 Task: Find connections with filter location Colombia with filter topic #Crowdfundingwith filter profile language French with filter current company Siemens Healthineers with filter school AMC Engineering College - India with filter industry Interior Design with filter service category Cybersecurity with filter keywords title Real Estate Broker
Action: Mouse moved to (489, 60)
Screenshot: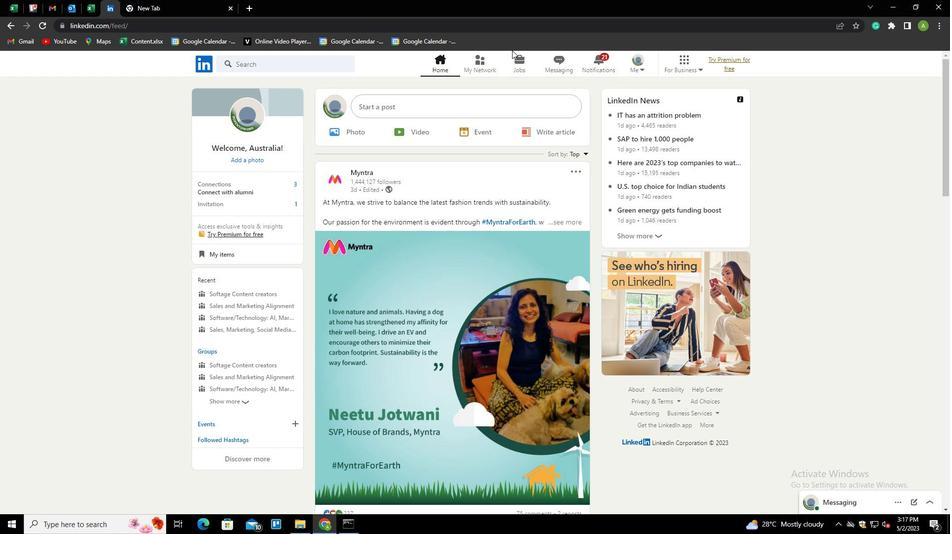 
Action: Mouse pressed left at (489, 60)
Screenshot: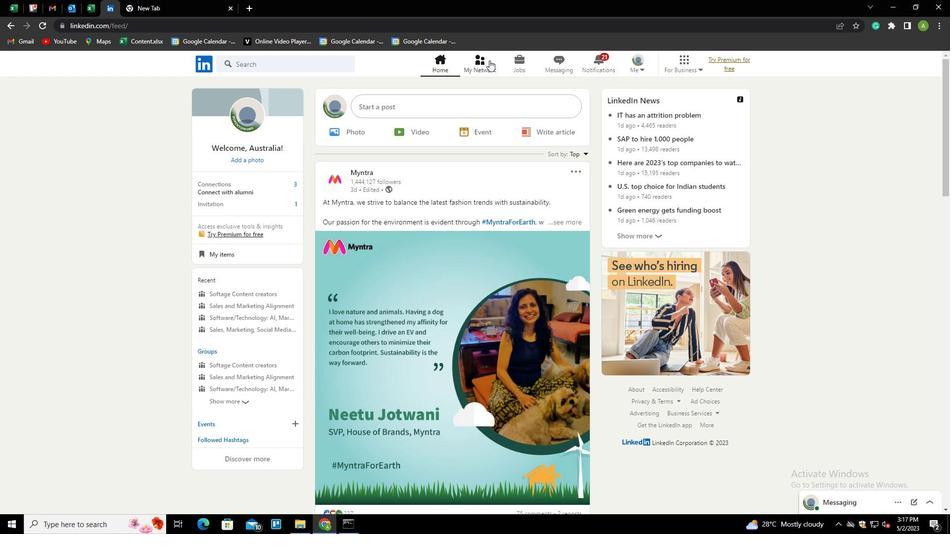 
Action: Mouse moved to (252, 119)
Screenshot: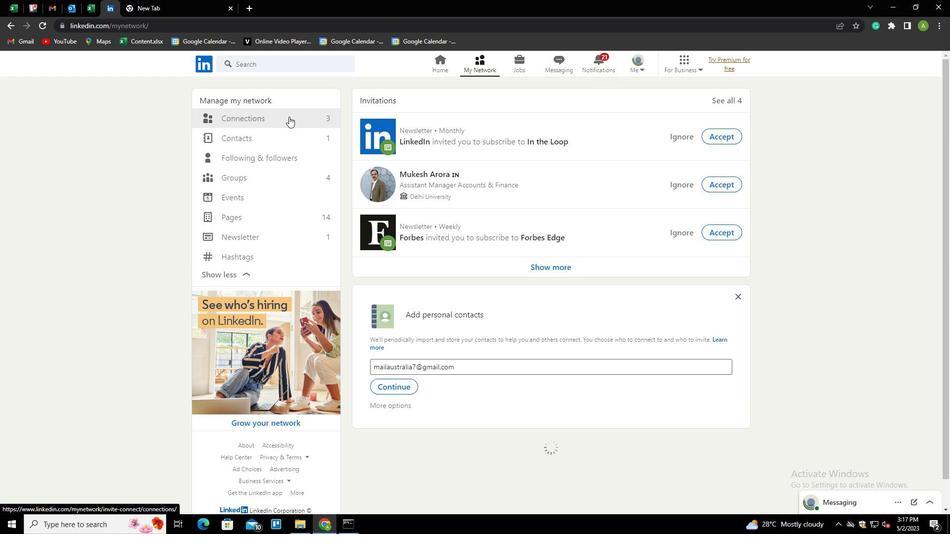 
Action: Mouse pressed left at (252, 119)
Screenshot: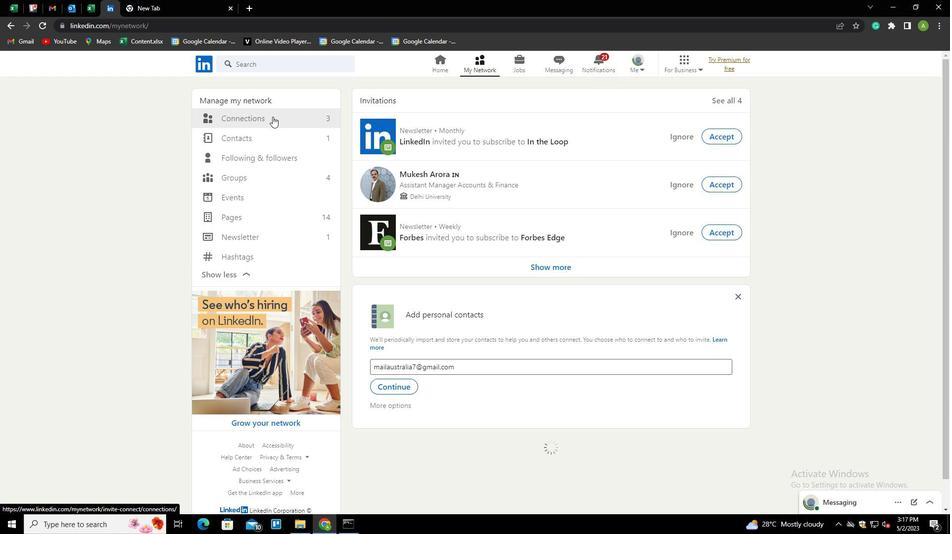
Action: Mouse moved to (528, 119)
Screenshot: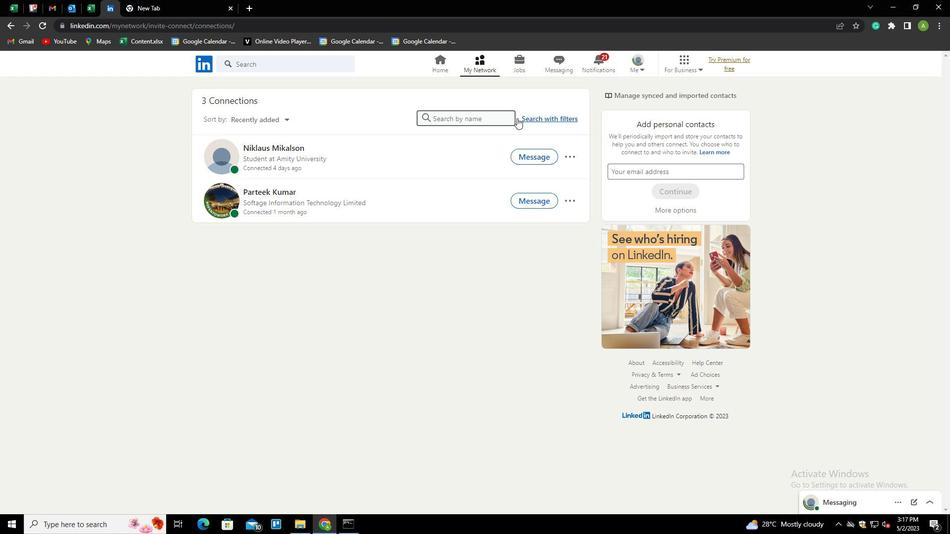 
Action: Mouse pressed left at (528, 119)
Screenshot: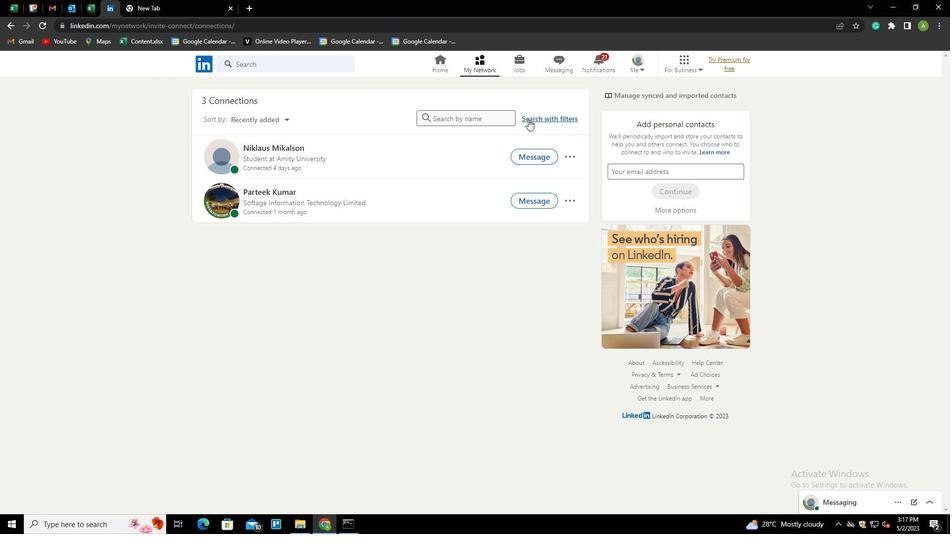 
Action: Mouse moved to (509, 92)
Screenshot: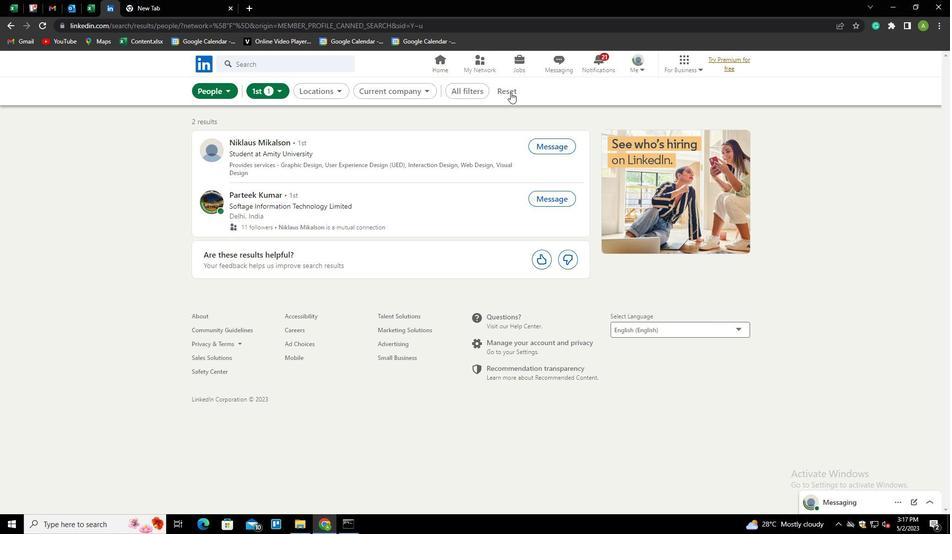 
Action: Mouse pressed left at (509, 92)
Screenshot: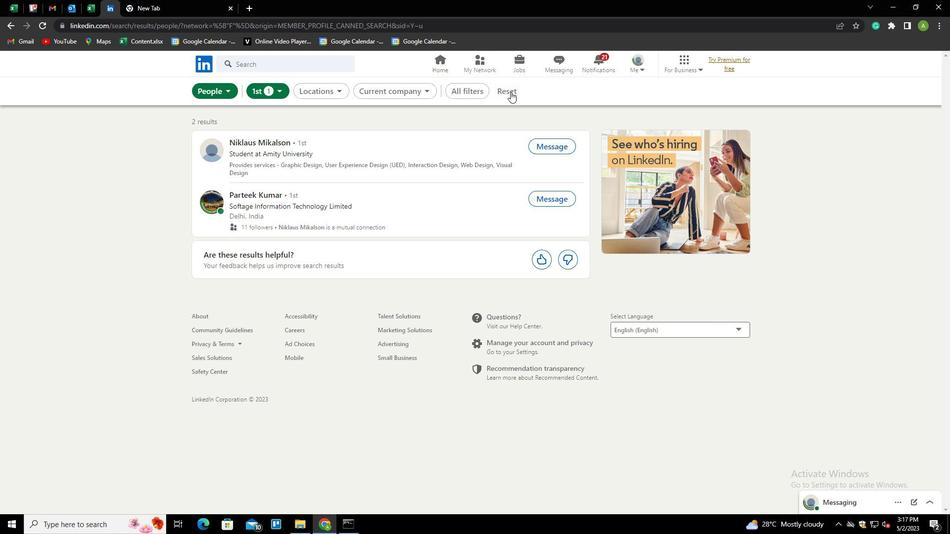 
Action: Mouse moved to (477, 89)
Screenshot: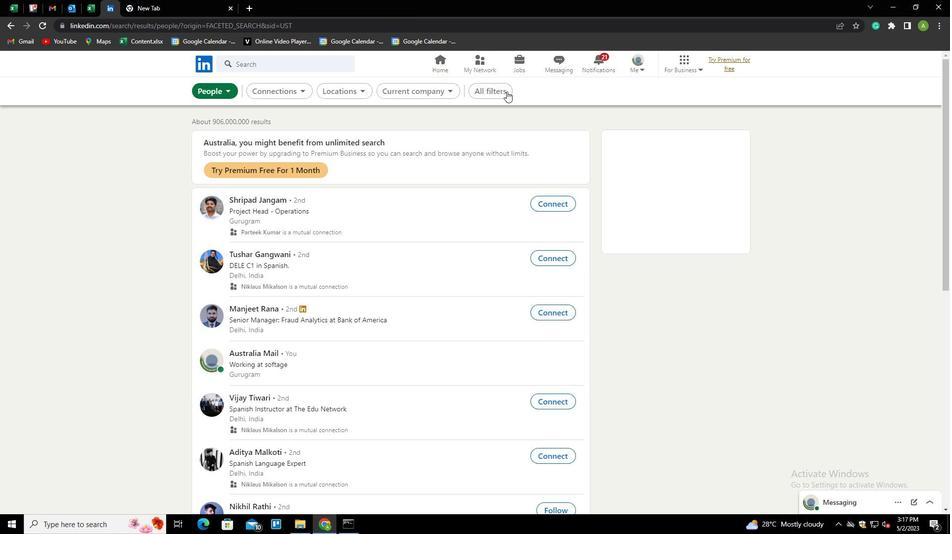 
Action: Mouse pressed left at (477, 89)
Screenshot: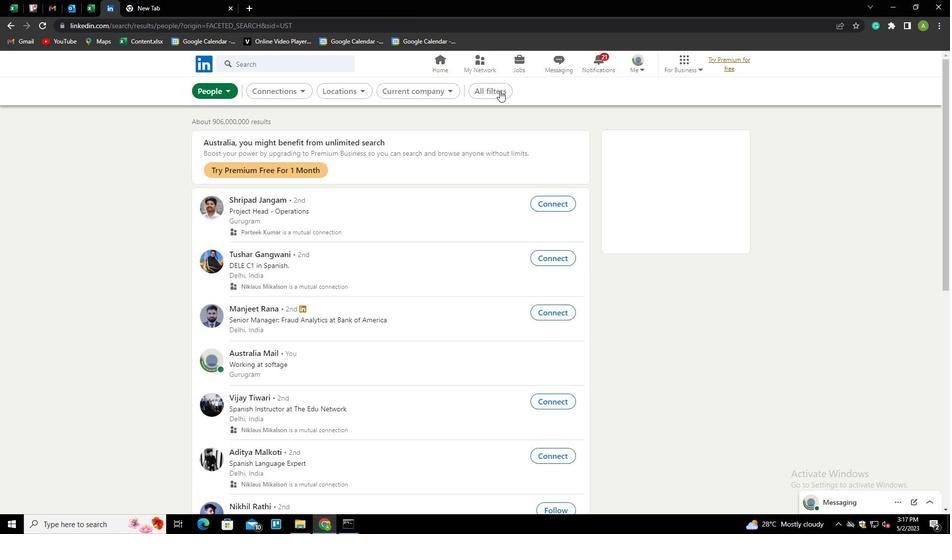 
Action: Mouse moved to (747, 279)
Screenshot: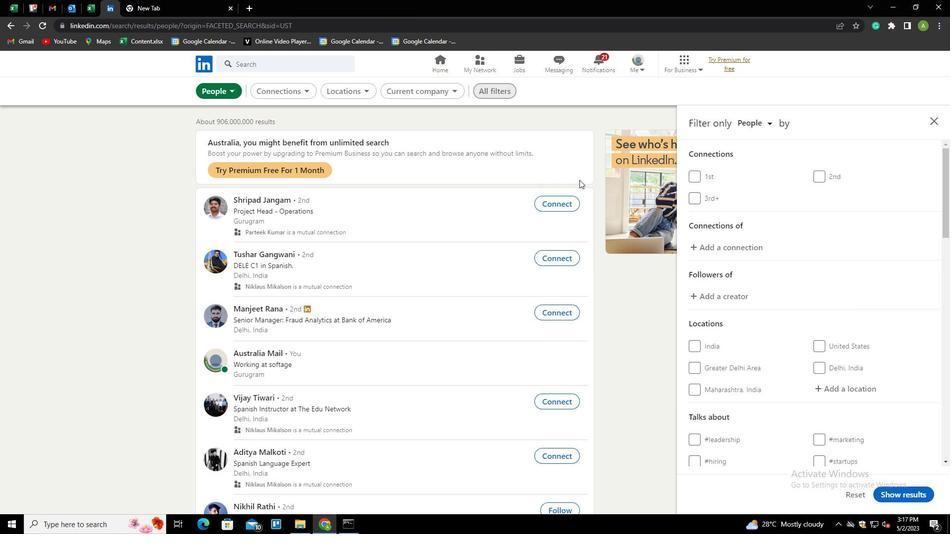 
Action: Mouse scrolled (747, 278) with delta (0, 0)
Screenshot: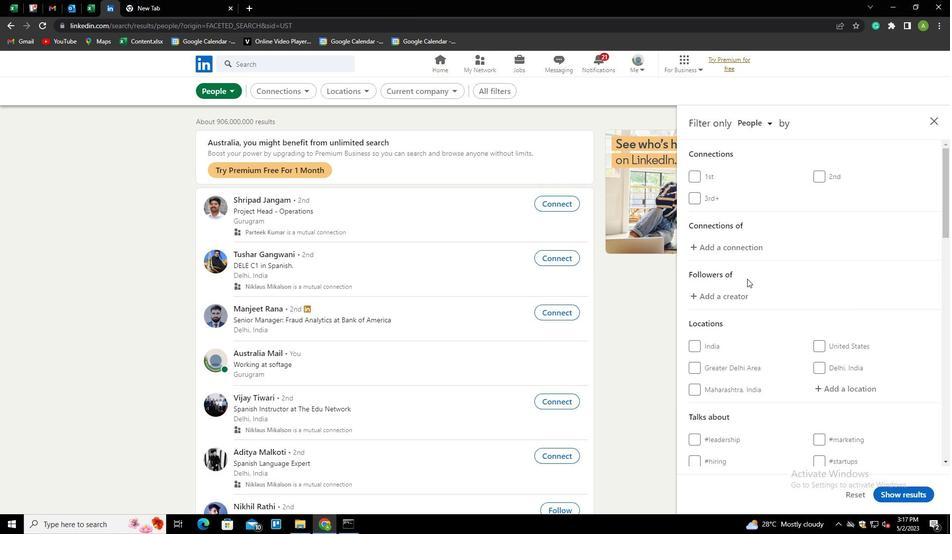 
Action: Mouse scrolled (747, 278) with delta (0, 0)
Screenshot: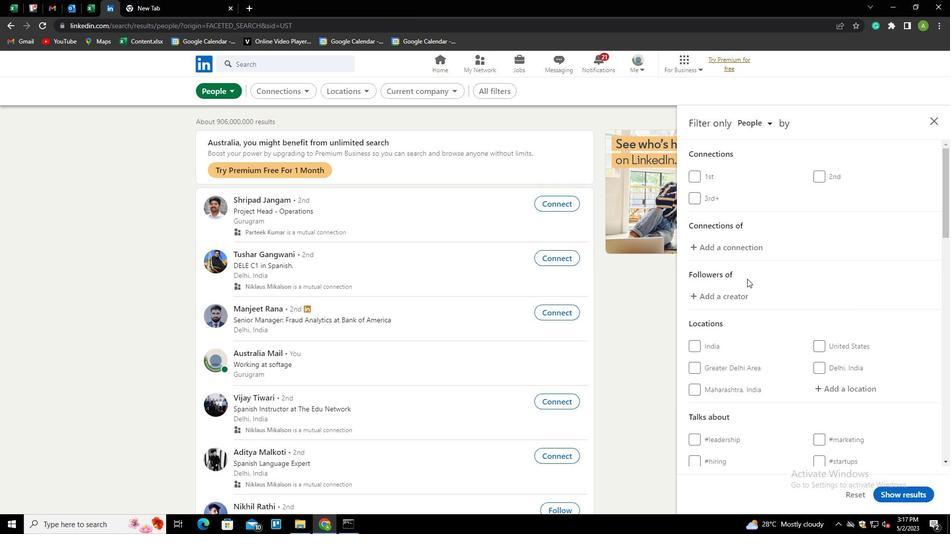 
Action: Mouse moved to (841, 293)
Screenshot: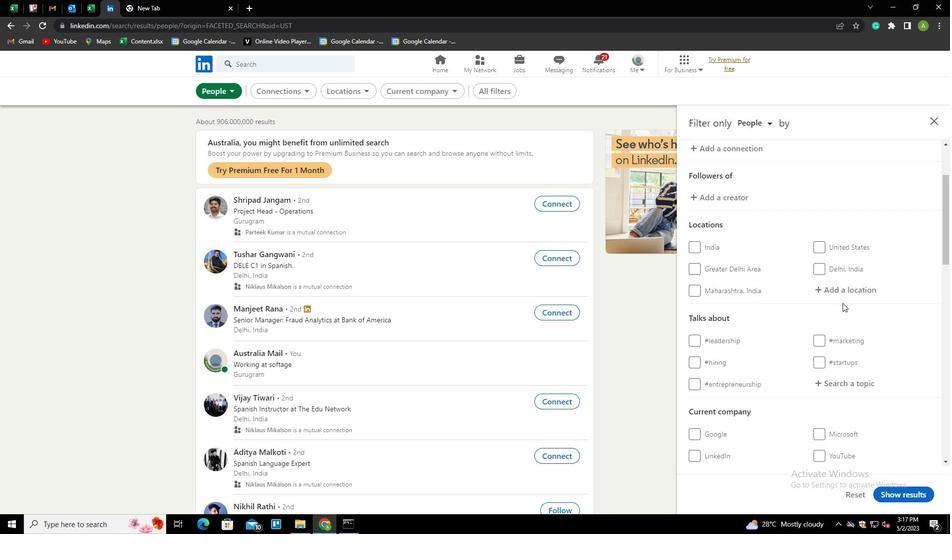 
Action: Mouse pressed left at (841, 293)
Screenshot: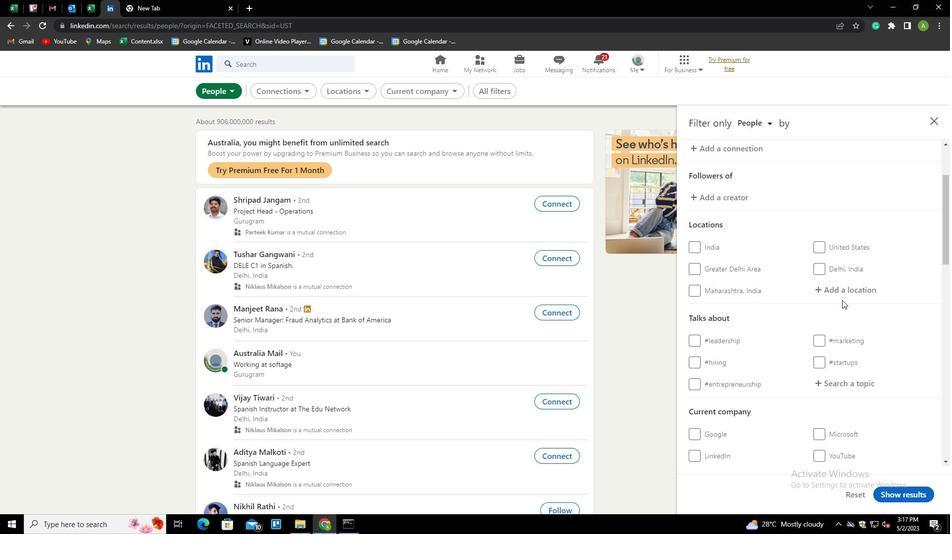 
Action: Key pressed <Key.shift>COLOMBIA<Key.down><Key.enter>
Screenshot: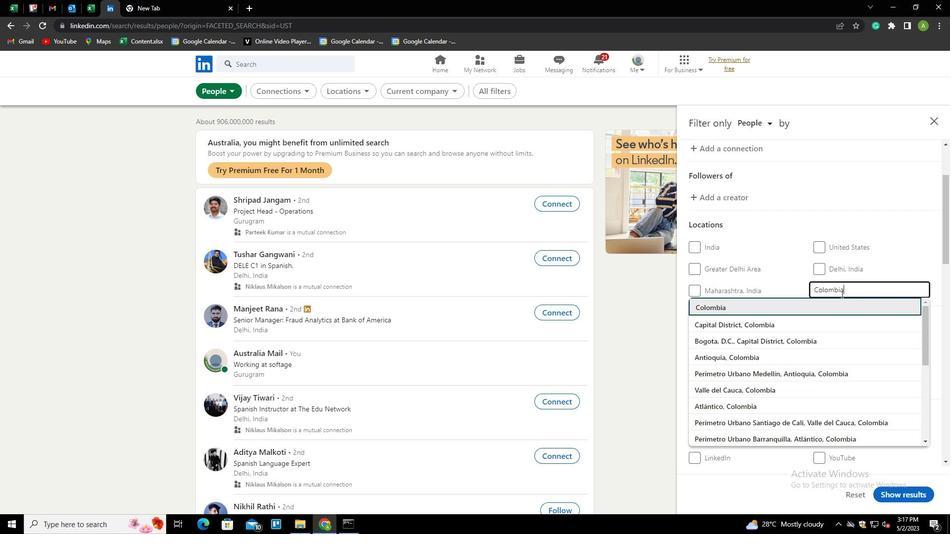 
Action: Mouse scrolled (841, 293) with delta (0, 0)
Screenshot: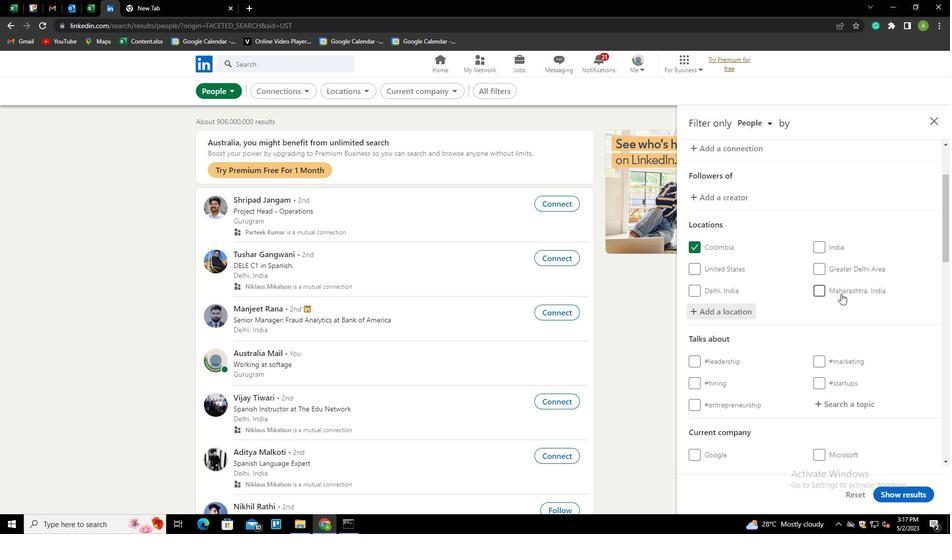 
Action: Mouse scrolled (841, 293) with delta (0, 0)
Screenshot: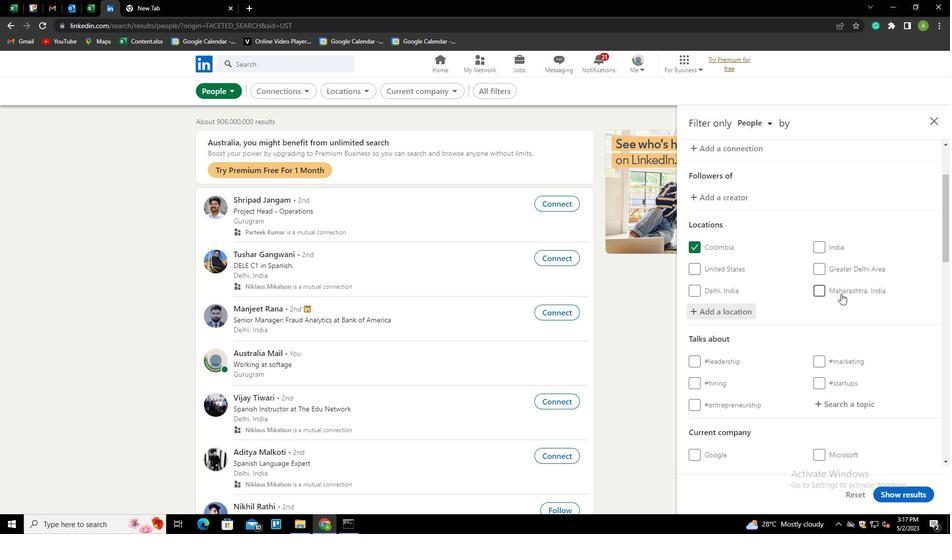 
Action: Mouse moved to (845, 302)
Screenshot: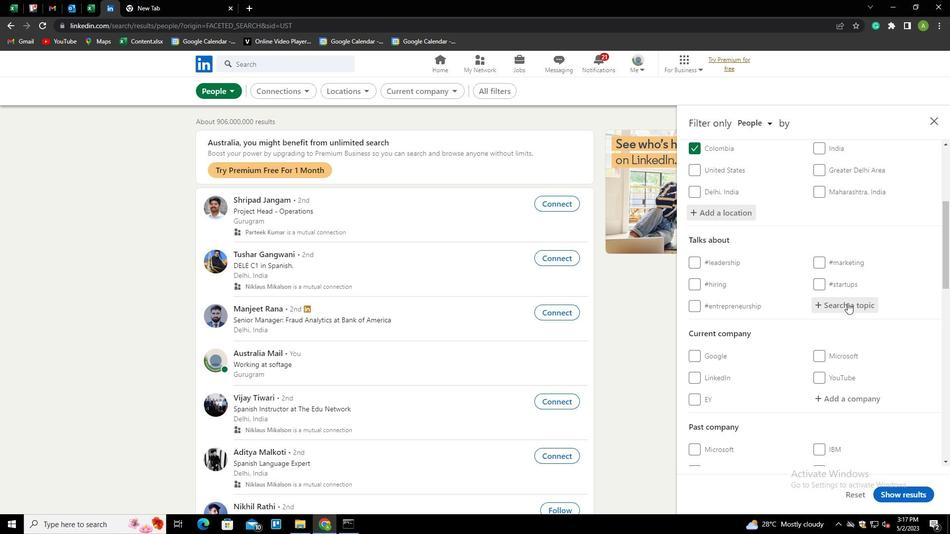 
Action: Mouse pressed left at (845, 302)
Screenshot: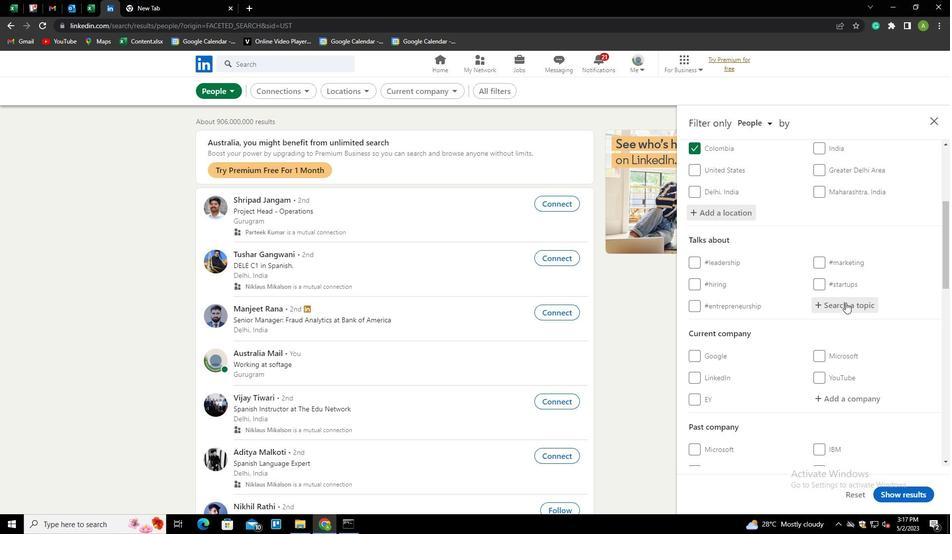 
Action: Key pressed <Key.shift>CROWDFUNDIN<Key.down><Key.enter>
Screenshot: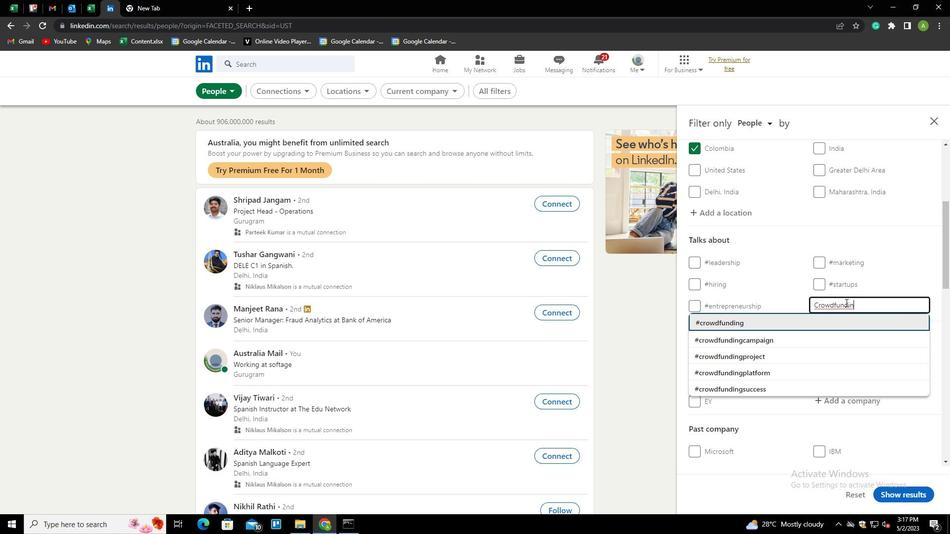 
Action: Mouse scrolled (845, 302) with delta (0, 0)
Screenshot: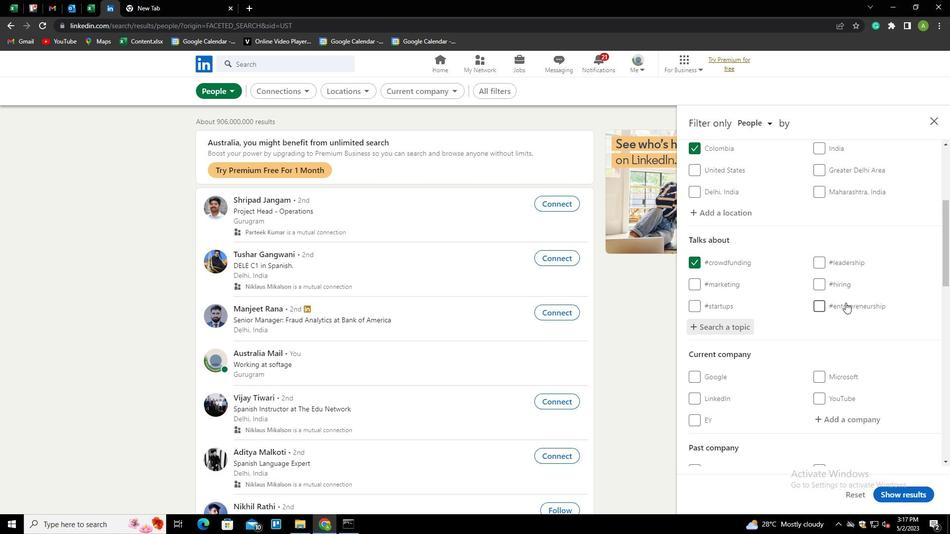 
Action: Mouse scrolled (845, 302) with delta (0, 0)
Screenshot: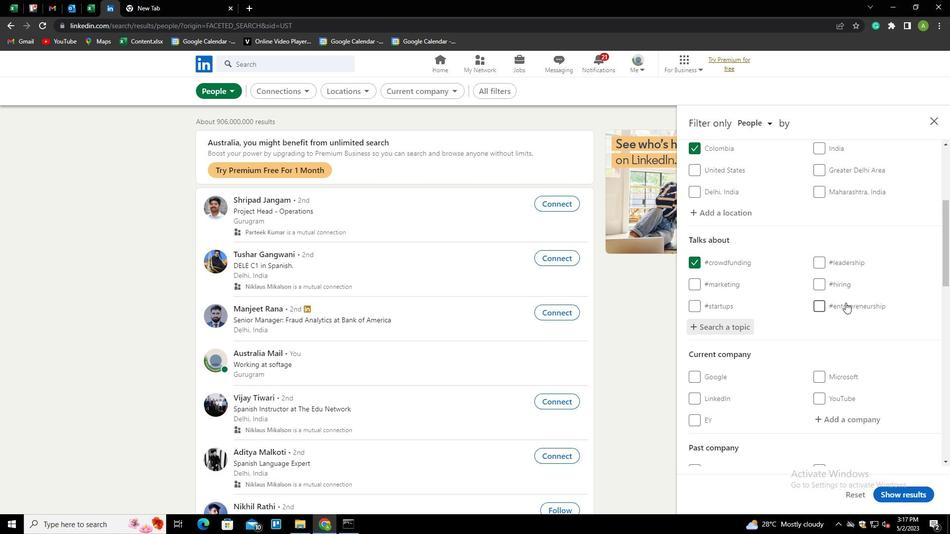 
Action: Mouse scrolled (845, 302) with delta (0, 0)
Screenshot: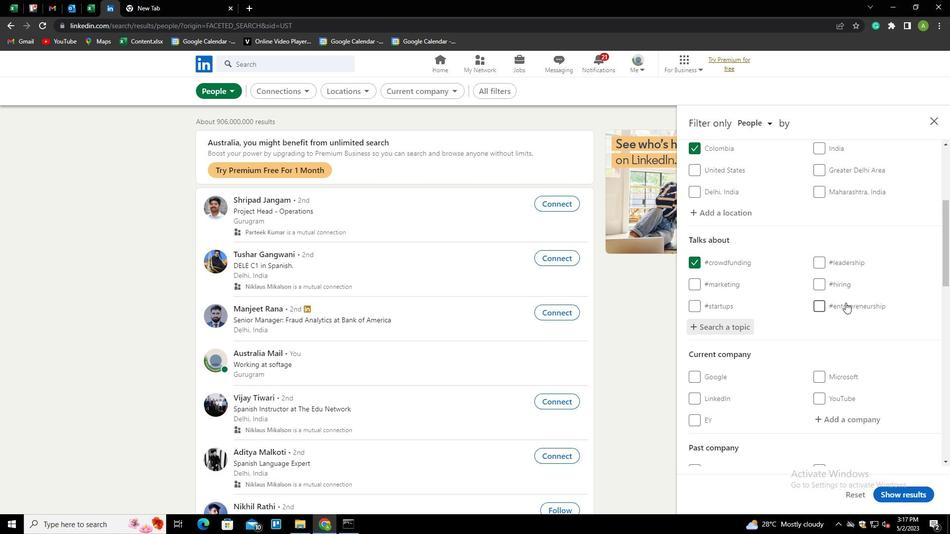 
Action: Mouse scrolled (845, 302) with delta (0, 0)
Screenshot: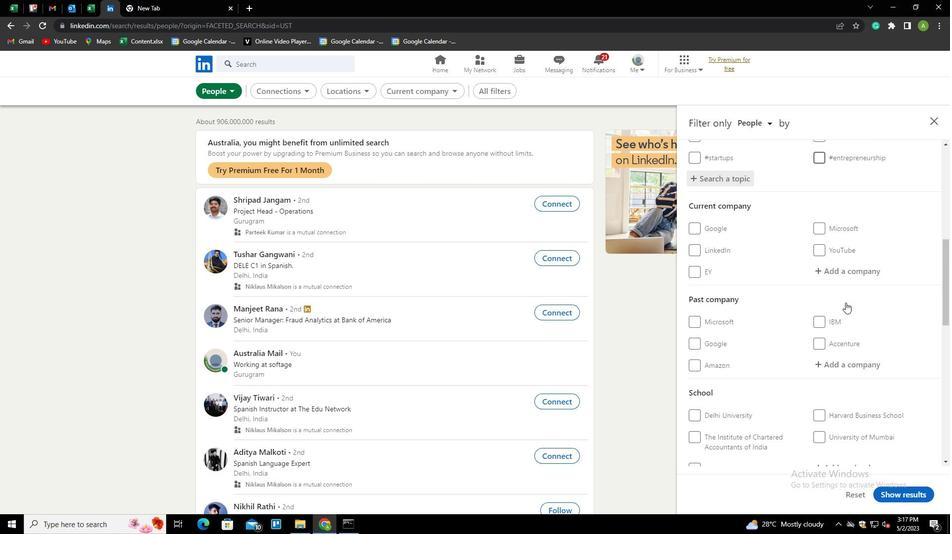 
Action: Mouse scrolled (845, 302) with delta (0, 0)
Screenshot: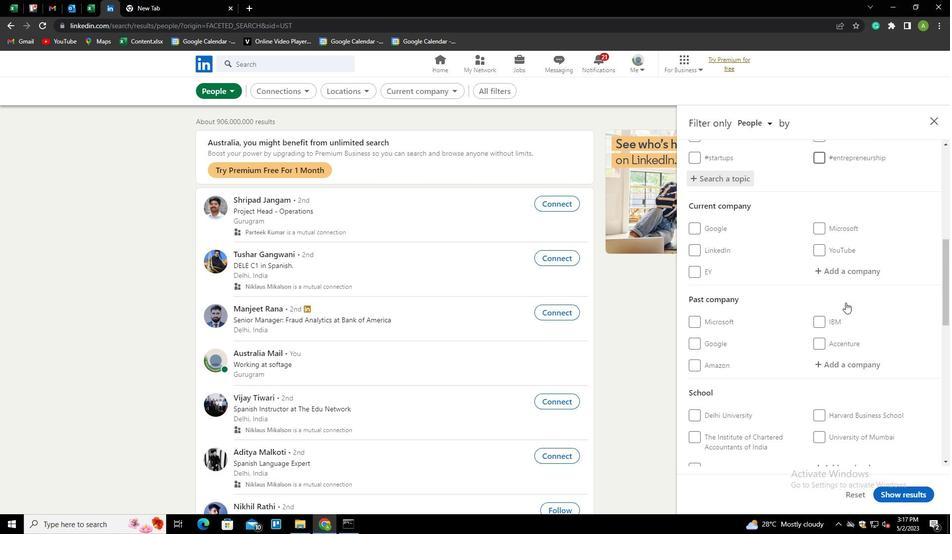 
Action: Mouse scrolled (845, 302) with delta (0, 0)
Screenshot: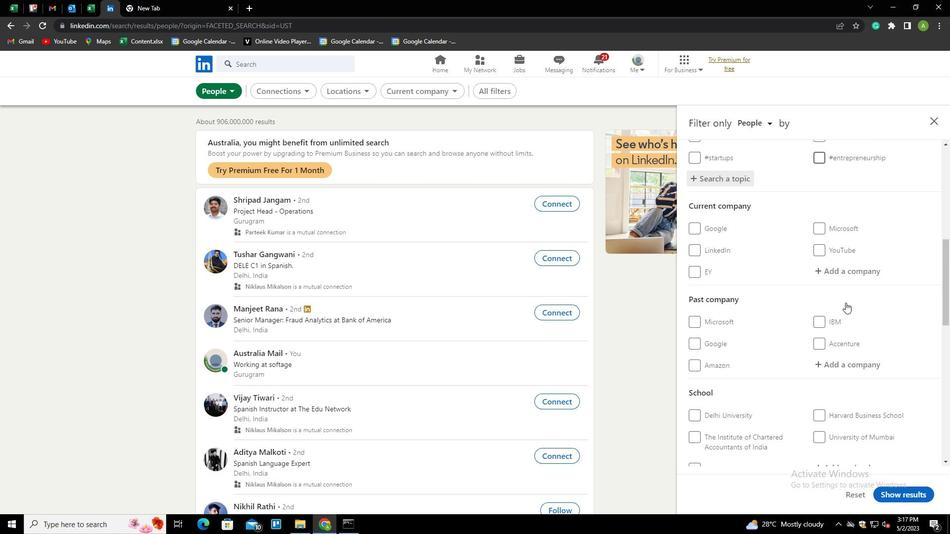 
Action: Mouse scrolled (845, 302) with delta (0, 0)
Screenshot: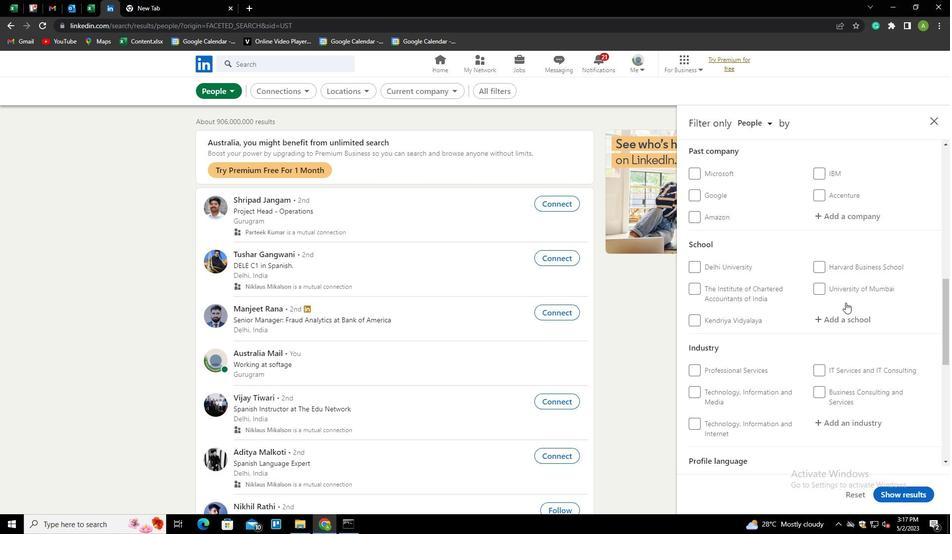 
Action: Mouse scrolled (845, 302) with delta (0, 0)
Screenshot: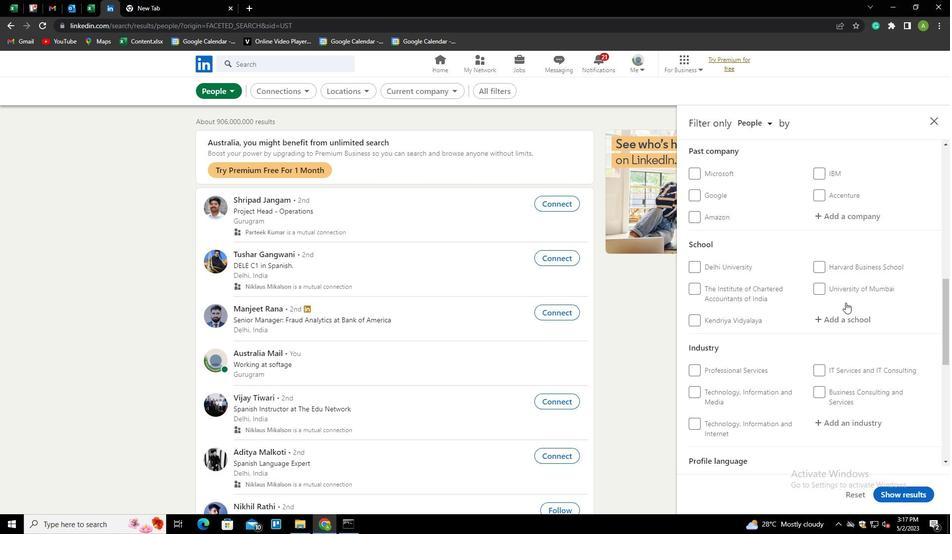
Action: Mouse scrolled (845, 302) with delta (0, 0)
Screenshot: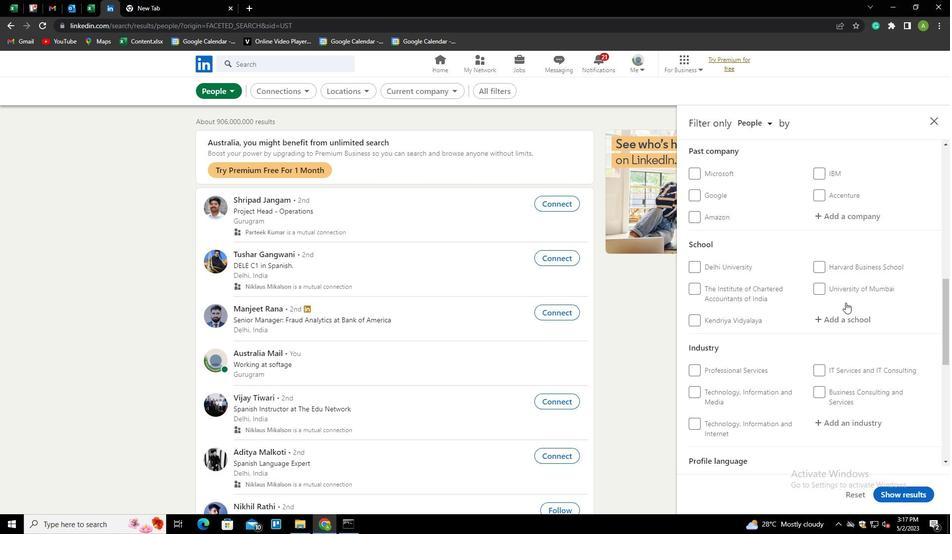 
Action: Mouse moved to (822, 333)
Screenshot: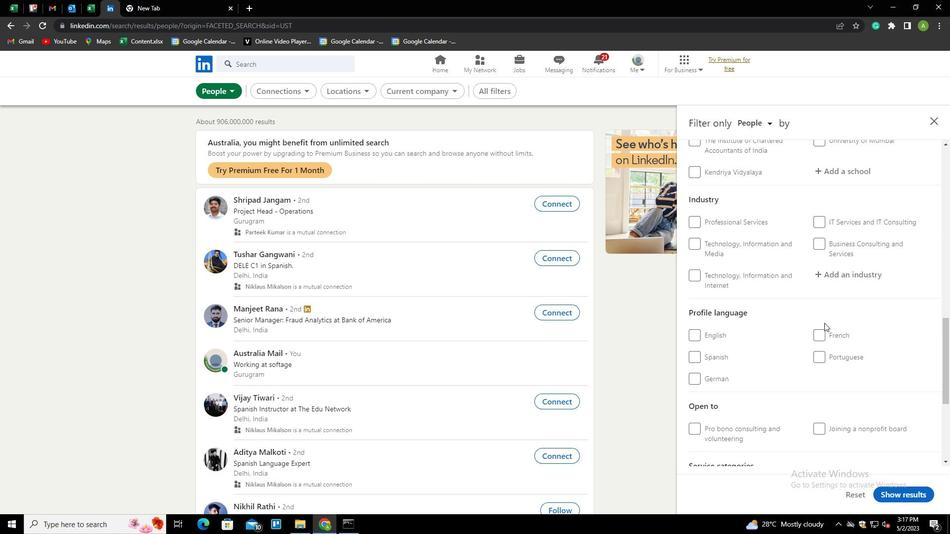 
Action: Mouse pressed left at (822, 333)
Screenshot: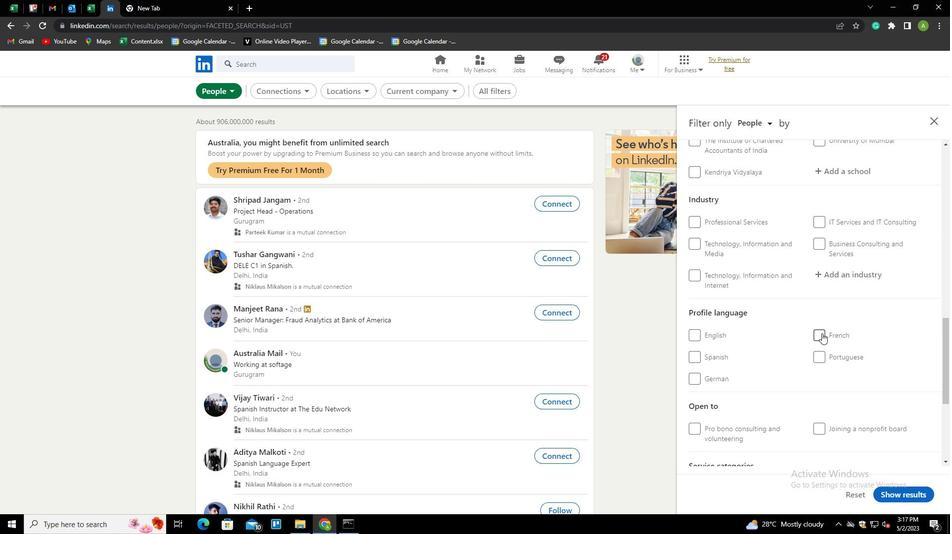 
Action: Mouse moved to (850, 309)
Screenshot: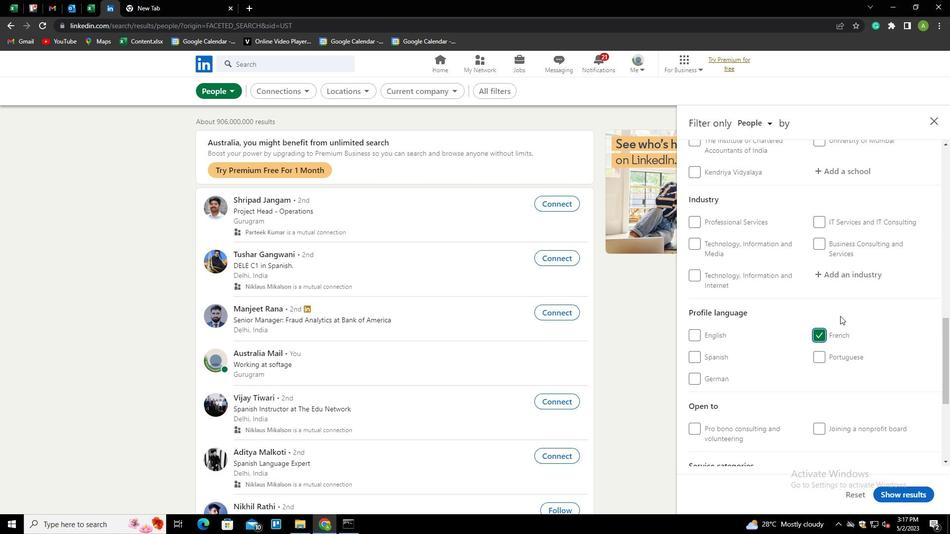
Action: Mouse scrolled (850, 310) with delta (0, 0)
Screenshot: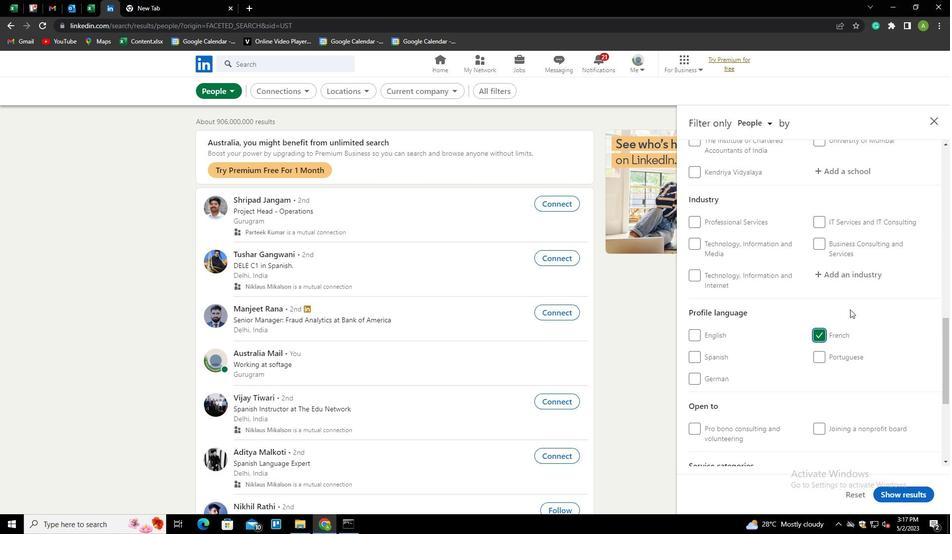 
Action: Mouse scrolled (850, 310) with delta (0, 0)
Screenshot: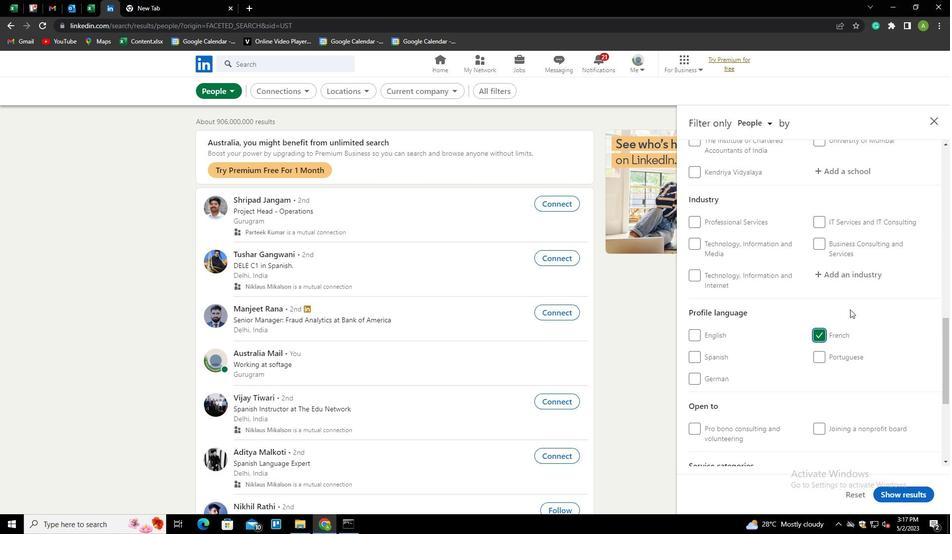 
Action: Mouse scrolled (850, 310) with delta (0, 0)
Screenshot: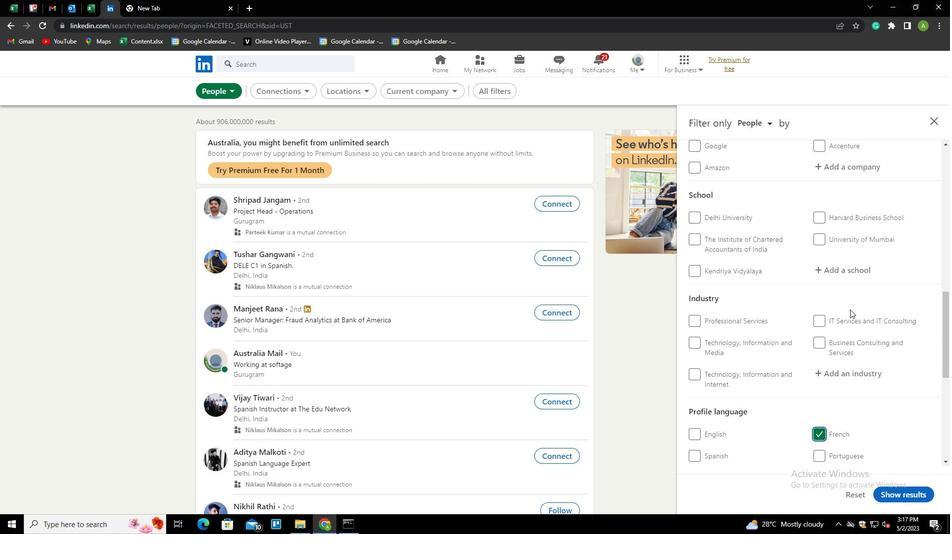 
Action: Mouse scrolled (850, 310) with delta (0, 0)
Screenshot: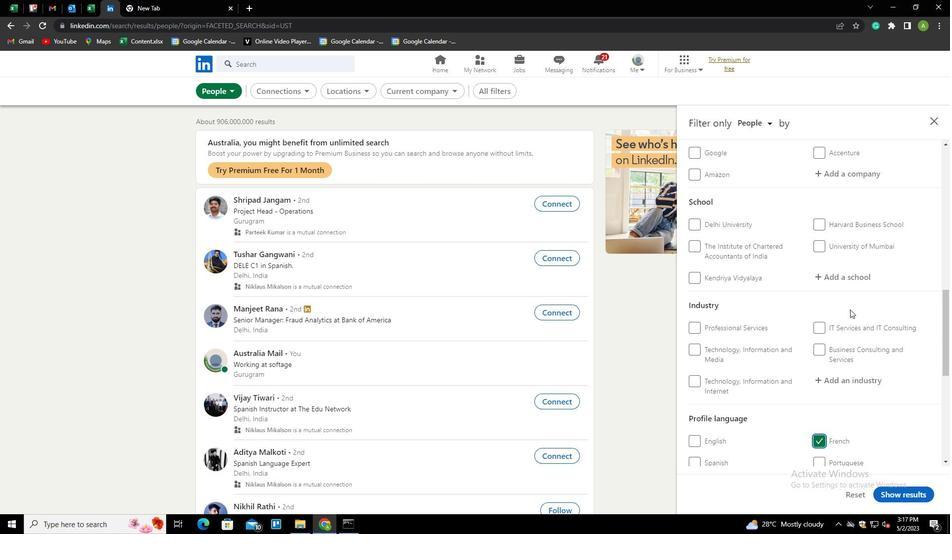 
Action: Mouse scrolled (850, 310) with delta (0, 0)
Screenshot: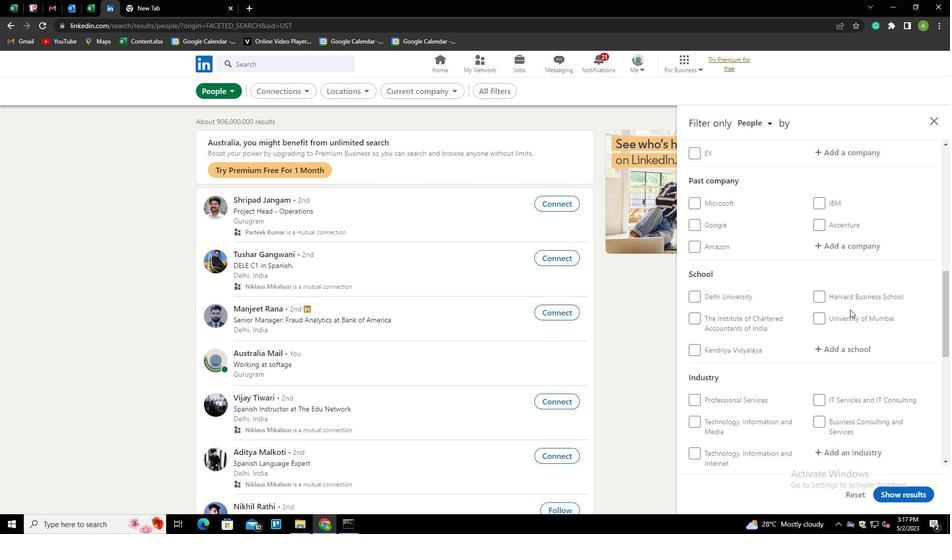 
Action: Mouse moved to (844, 218)
Screenshot: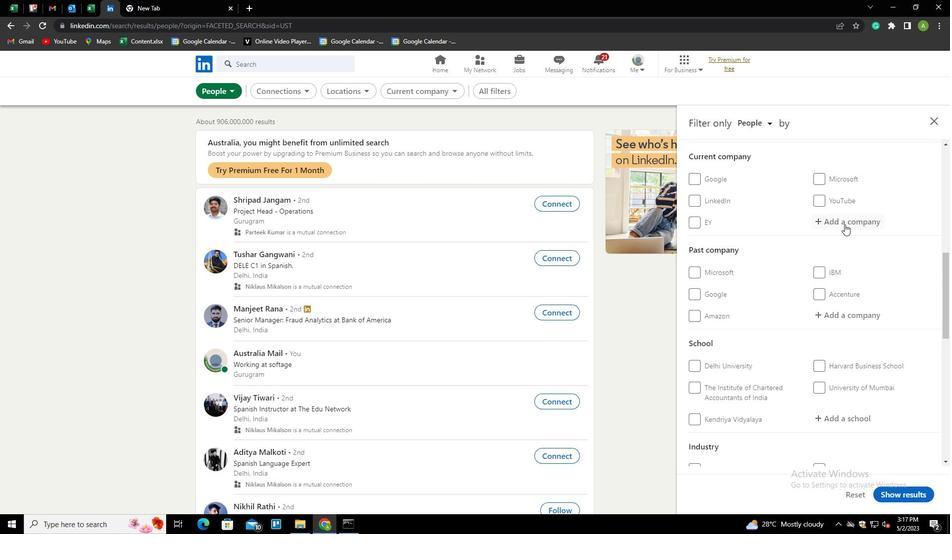 
Action: Mouse pressed left at (844, 218)
Screenshot: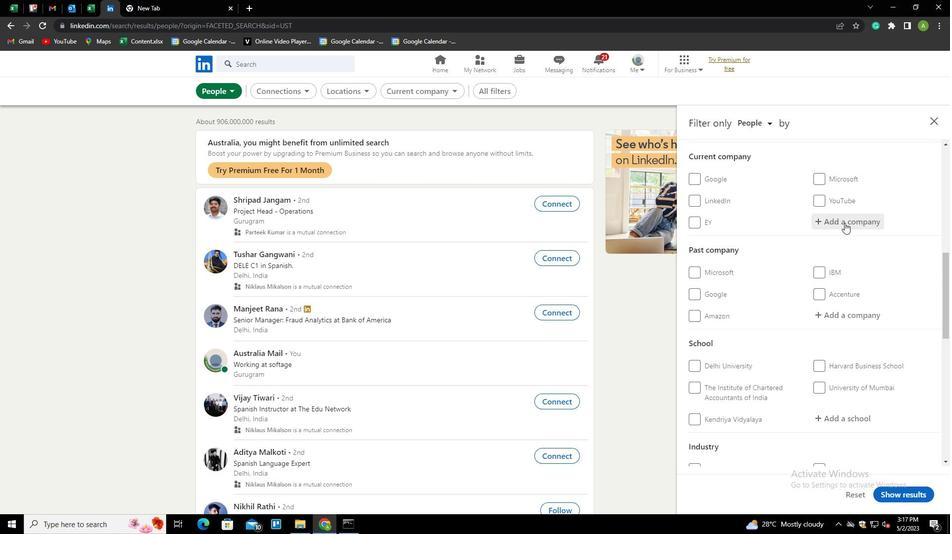 
Action: Key pressed <Key.shift>SIEMENS<Key.down><Key.down><Key.down><Key.down><Key.enter>
Screenshot: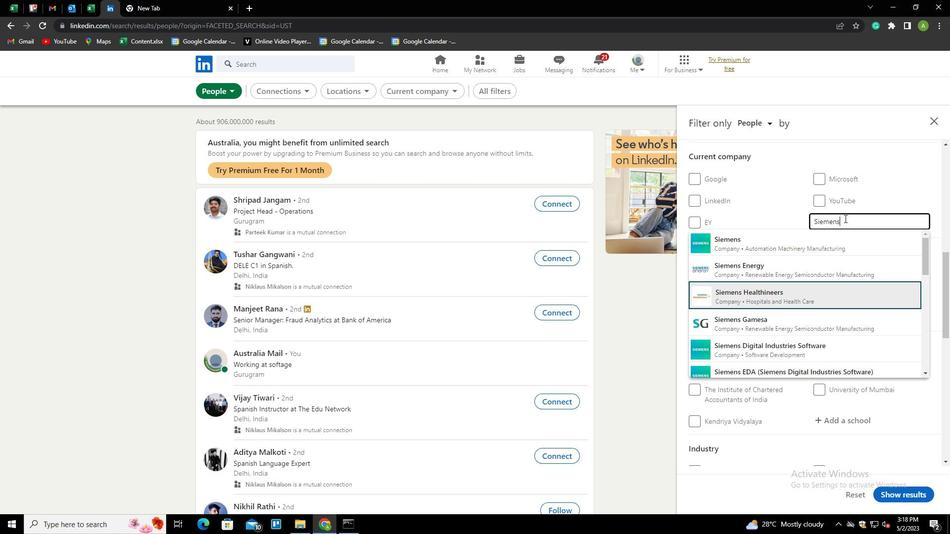 
Action: Mouse scrolled (844, 218) with delta (0, 0)
Screenshot: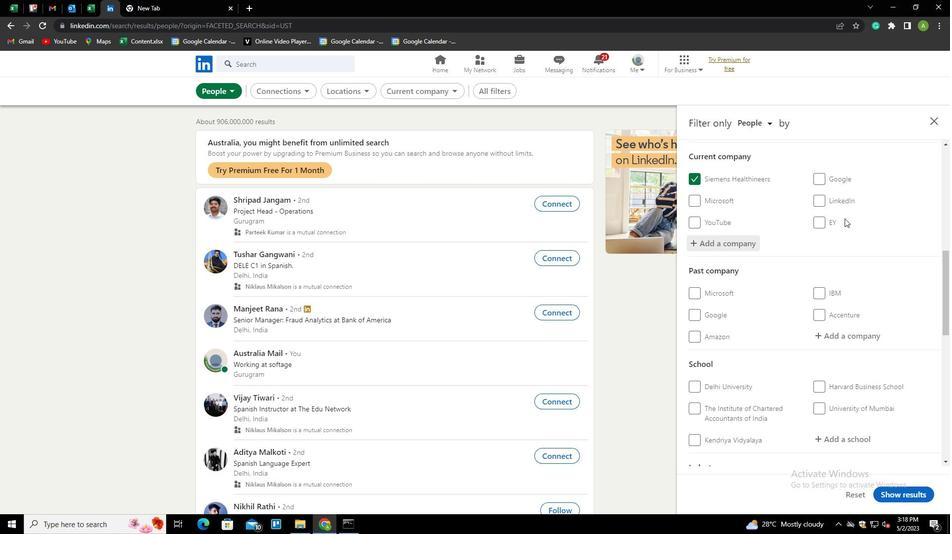 
Action: Mouse scrolled (844, 218) with delta (0, 0)
Screenshot: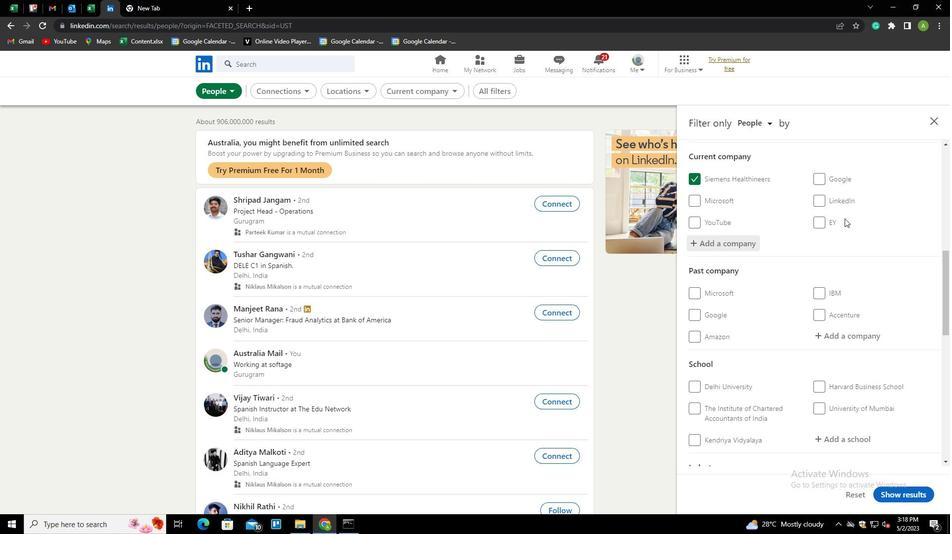 
Action: Mouse moved to (833, 336)
Screenshot: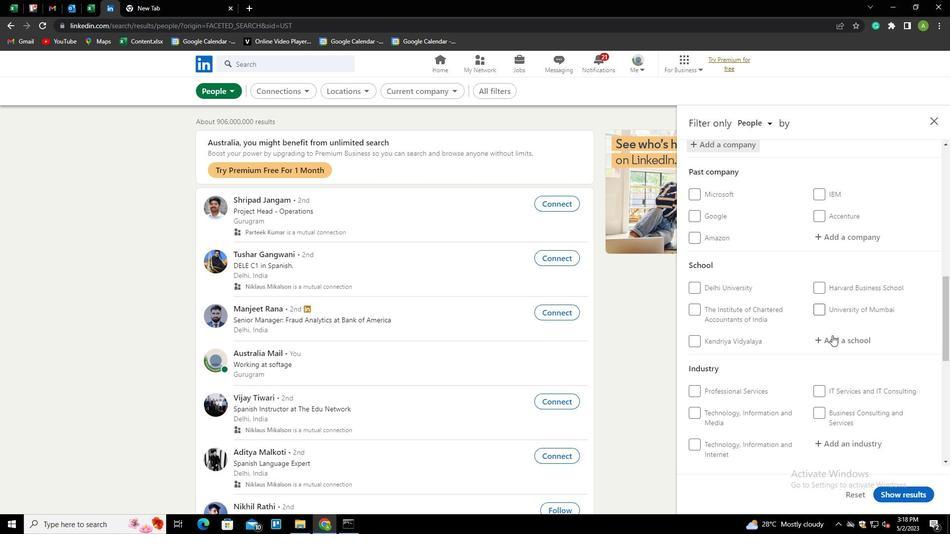 
Action: Mouse pressed left at (833, 336)
Screenshot: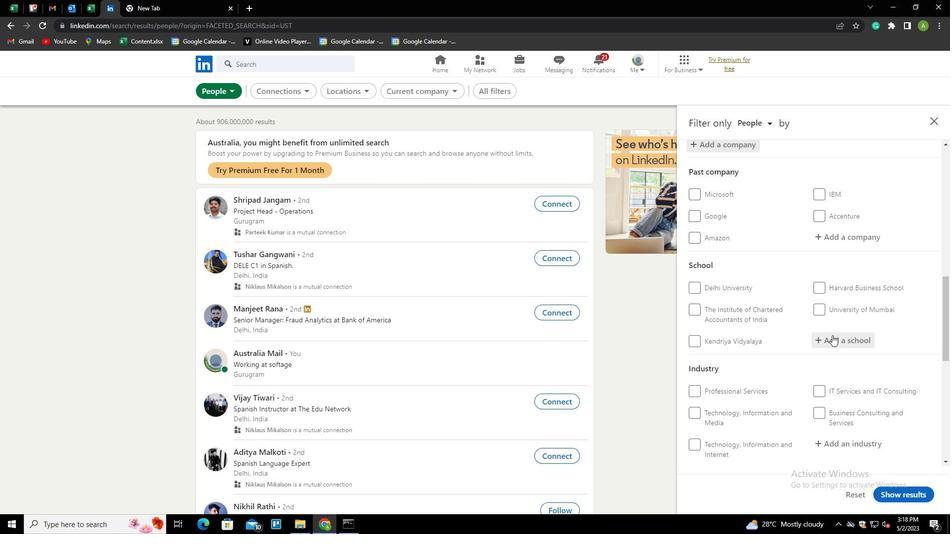 
Action: Key pressed <Key.shift><Key.shift><Key.shift><Key.shift><Key.shift>A<Key.shift>MC<Key.space><Key.shift>EN<Key.backspace><Key.down><Key.enter>
Screenshot: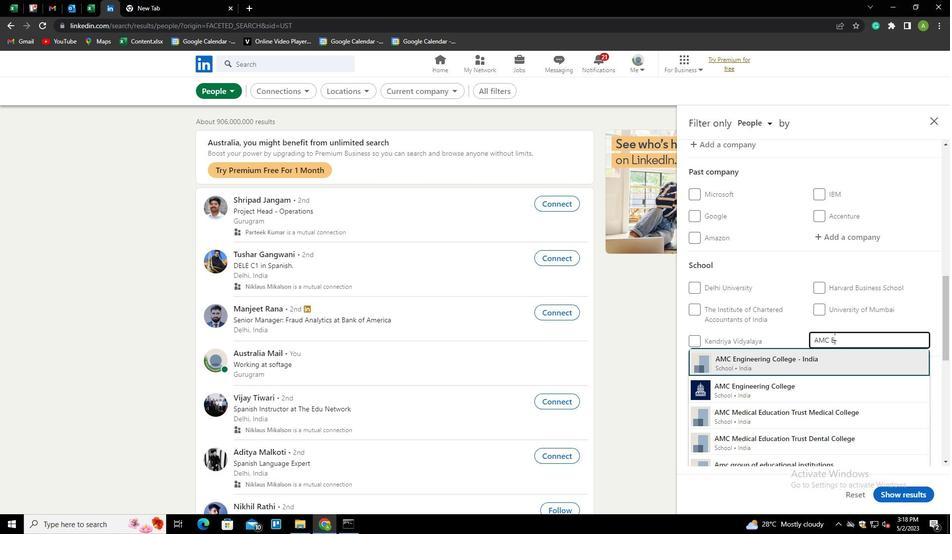
Action: Mouse scrolled (833, 336) with delta (0, 0)
Screenshot: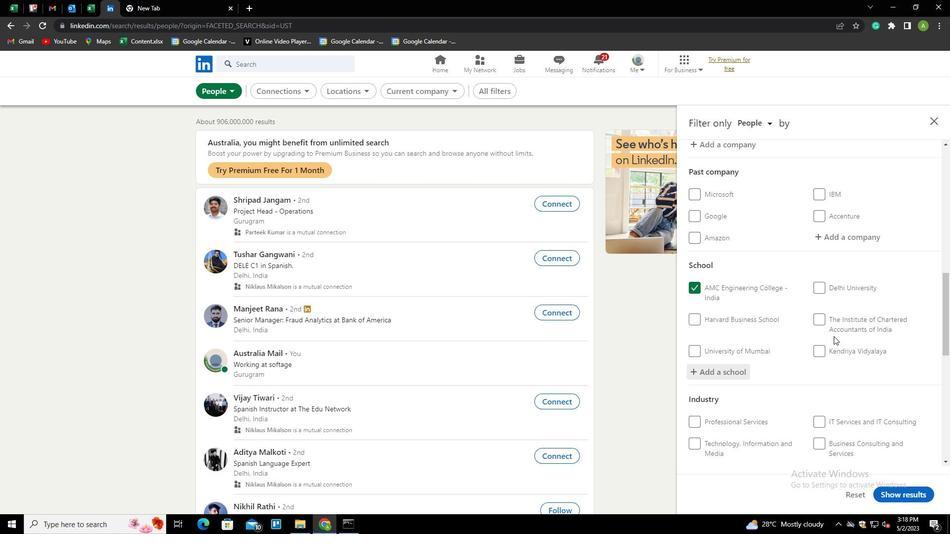 
Action: Mouse scrolled (833, 336) with delta (0, 0)
Screenshot: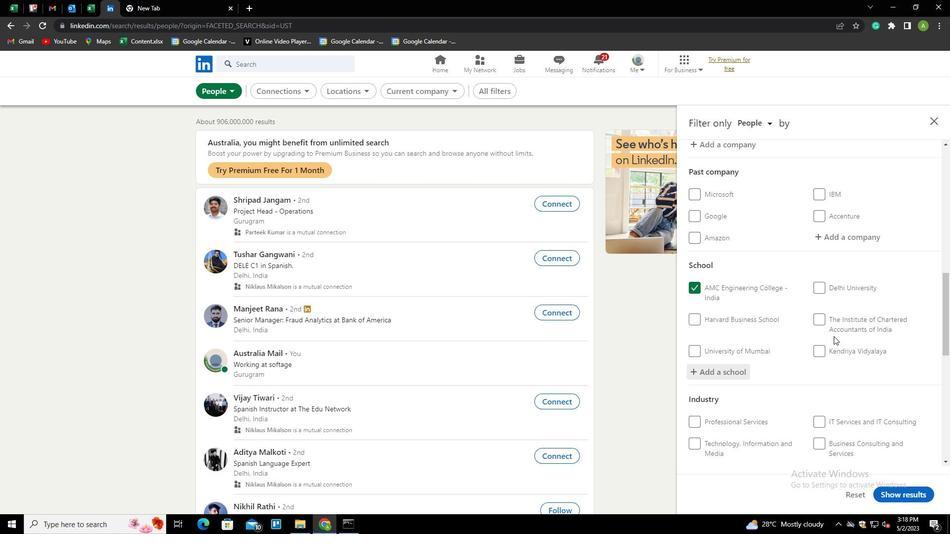
Action: Mouse scrolled (833, 336) with delta (0, 0)
Screenshot: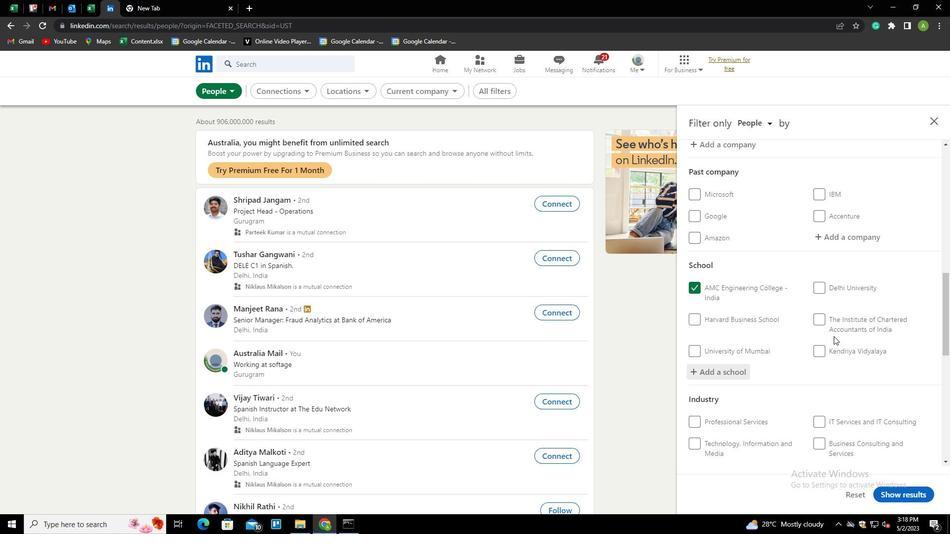 
Action: Mouse moved to (833, 326)
Screenshot: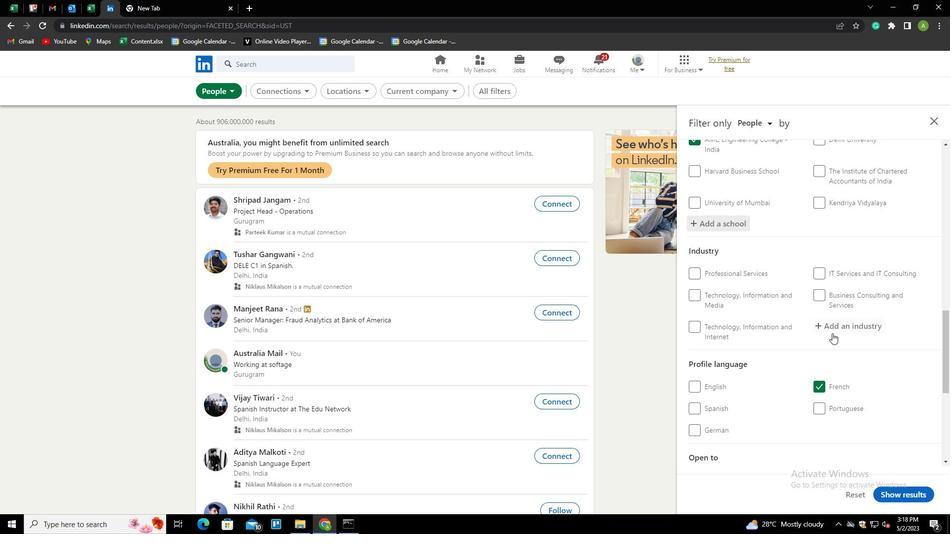 
Action: Mouse pressed left at (833, 326)
Screenshot: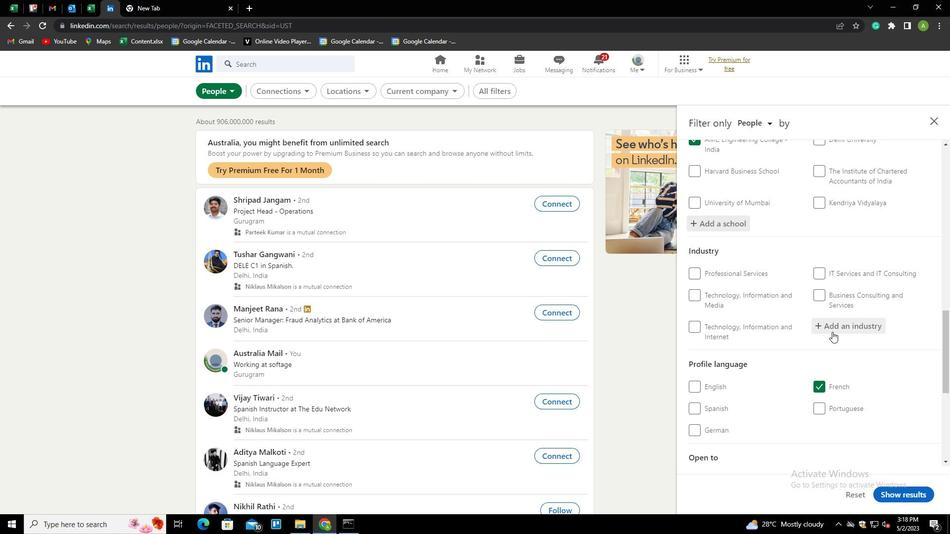
Action: Mouse moved to (839, 325)
Screenshot: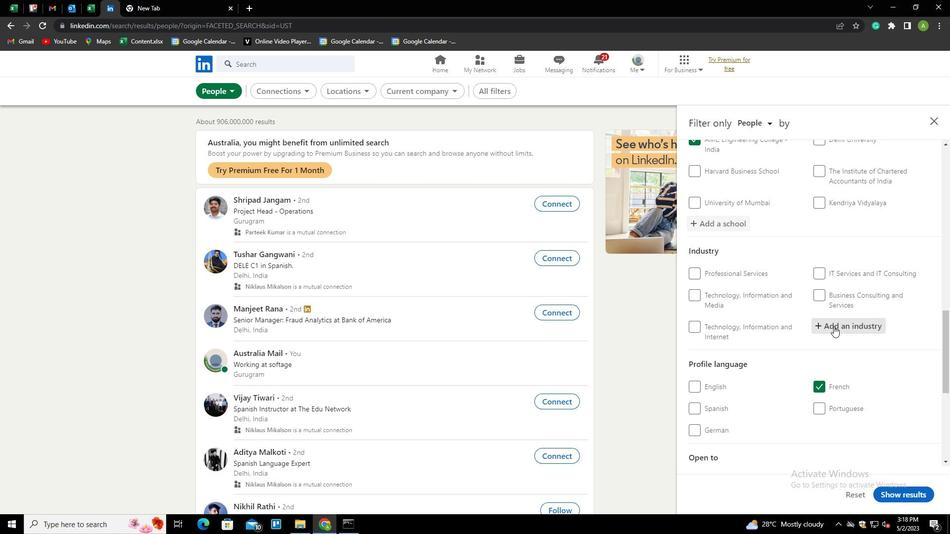 
Action: Mouse pressed left at (839, 325)
Screenshot: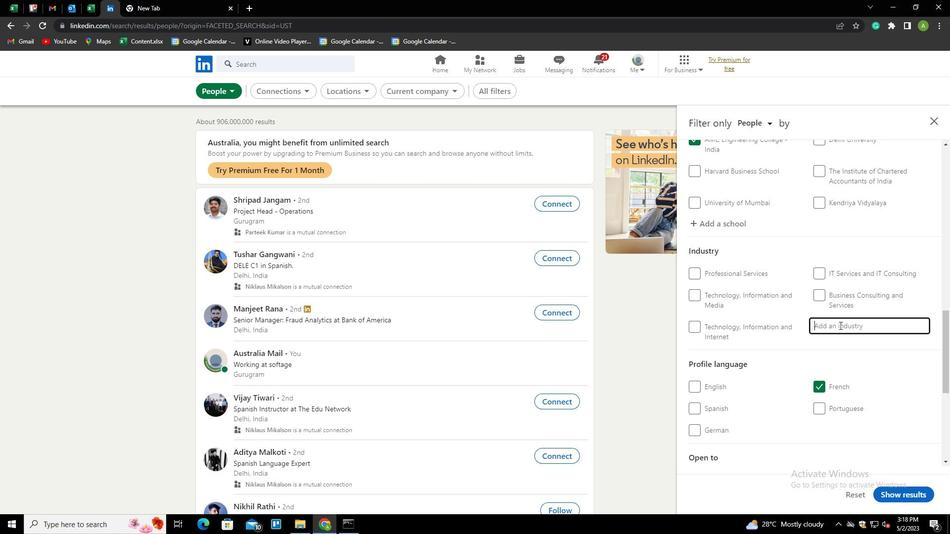 
Action: Key pressed <Key.shift>INTERIOR<Key.space><Key.shift>DE<Key.down><Key.enter>
Screenshot: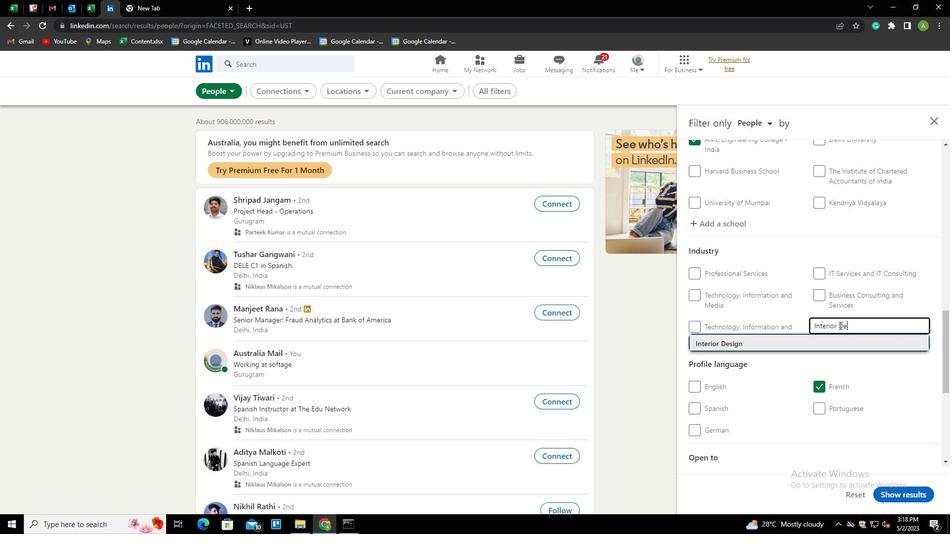 
Action: Mouse moved to (880, 308)
Screenshot: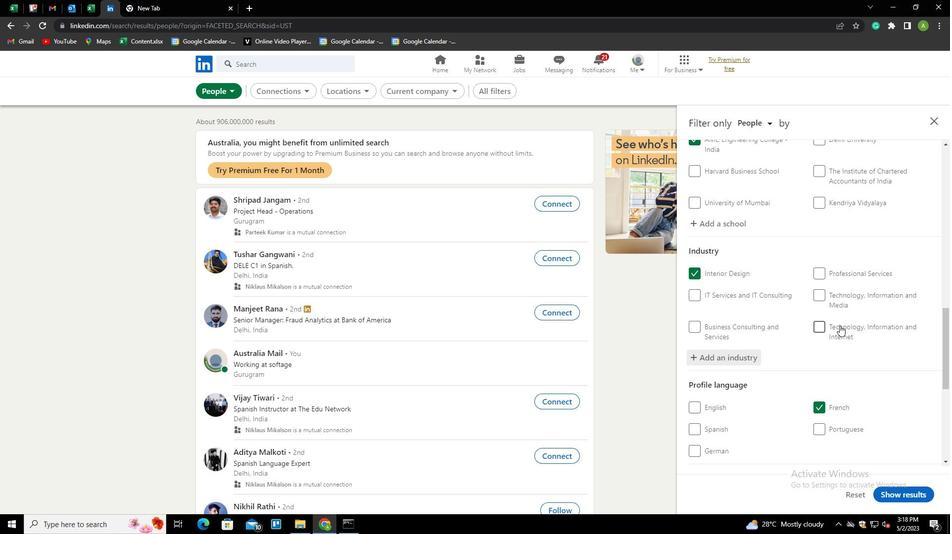 
Action: Mouse scrolled (880, 308) with delta (0, 0)
Screenshot: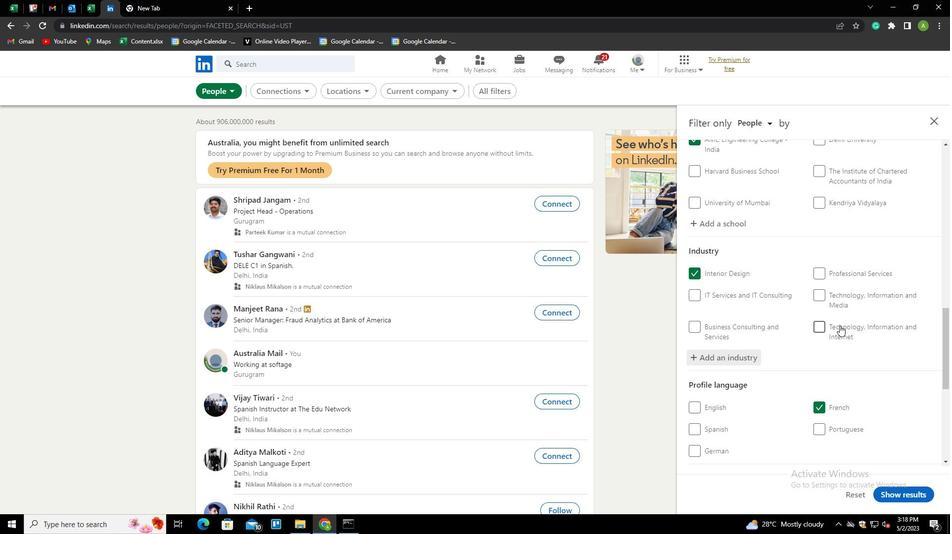 
Action: Mouse scrolled (880, 308) with delta (0, 0)
Screenshot: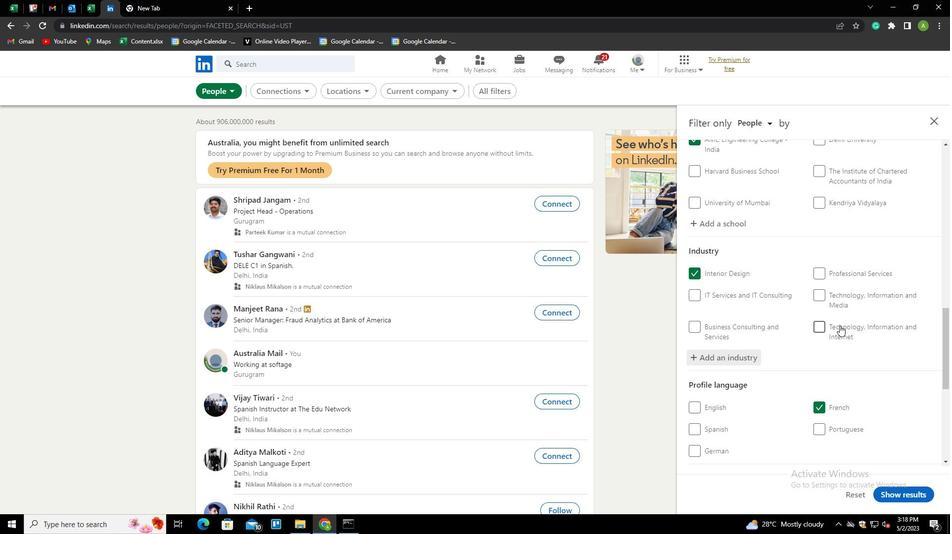 
Action: Mouse scrolled (880, 308) with delta (0, 0)
Screenshot: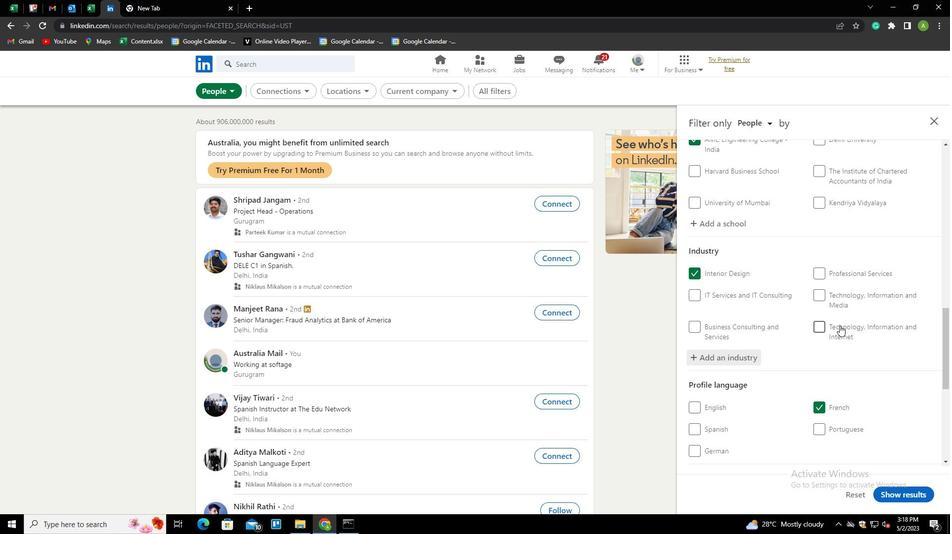
Action: Mouse scrolled (880, 308) with delta (0, 0)
Screenshot: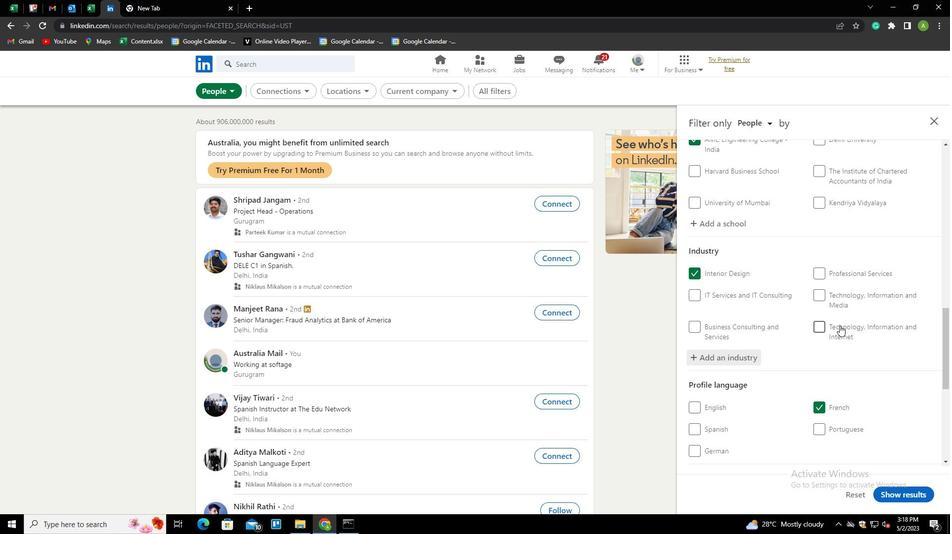 
Action: Mouse scrolled (880, 308) with delta (0, 0)
Screenshot: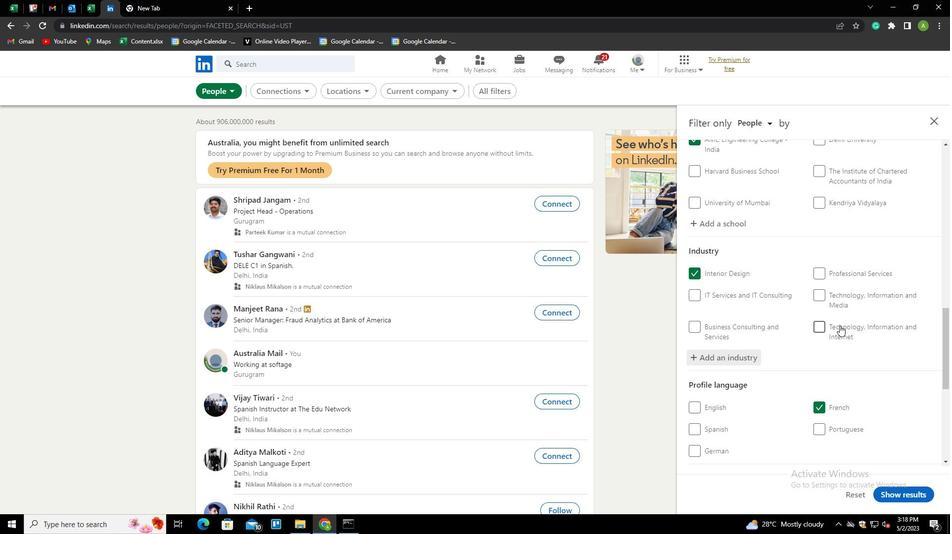 
Action: Mouse moved to (828, 356)
Screenshot: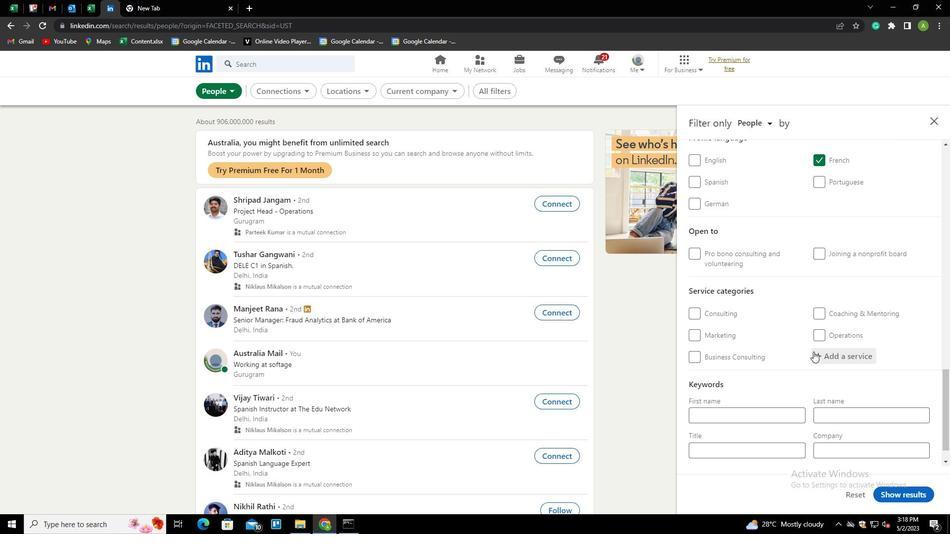 
Action: Mouse pressed left at (828, 356)
Screenshot: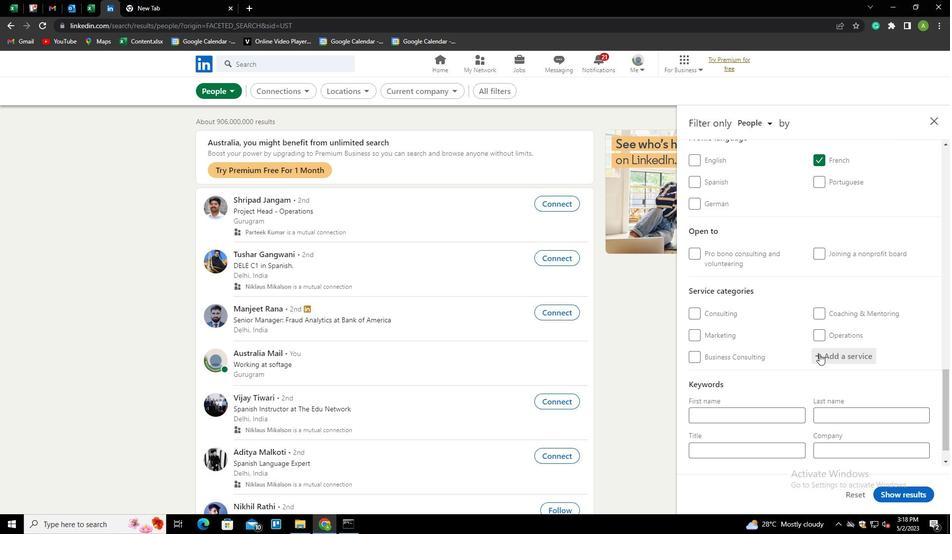 
Action: Mouse moved to (834, 356)
Screenshot: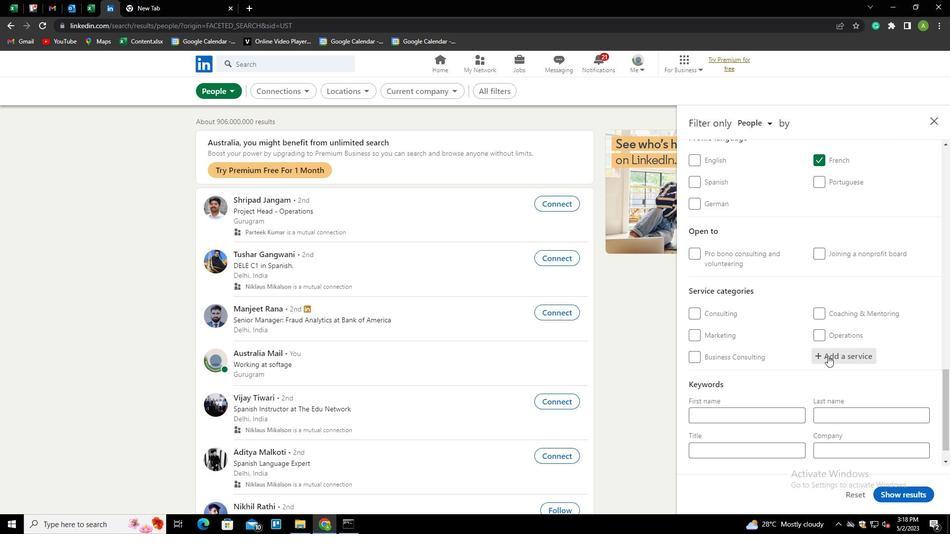 
Action: Mouse pressed left at (834, 356)
Screenshot: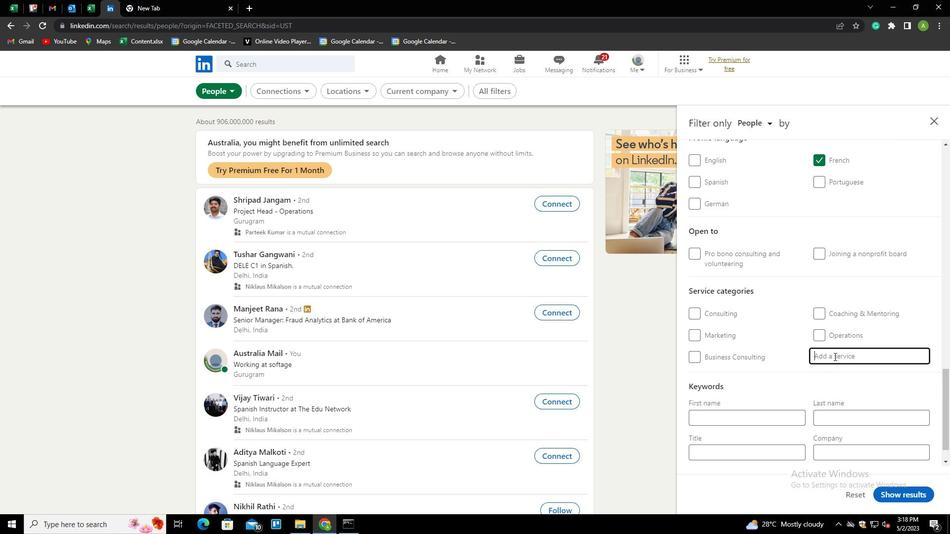 
Action: Key pressed <Key.shift><Key.shift><Key.shift><Key.shift><Key.shift><Key.shift><Key.shift><Key.shift><Key.shift><Key.shift><Key.shift><Key.shift><Key.shift>B<Key.backspace><Key.shift><Key.shift><Key.shift><Key.shift><Key.shift><Key.shift><Key.shift>B<Key.backspace>V<Key.backspace>CYBER<Key.down><Key.enter>
Screenshot: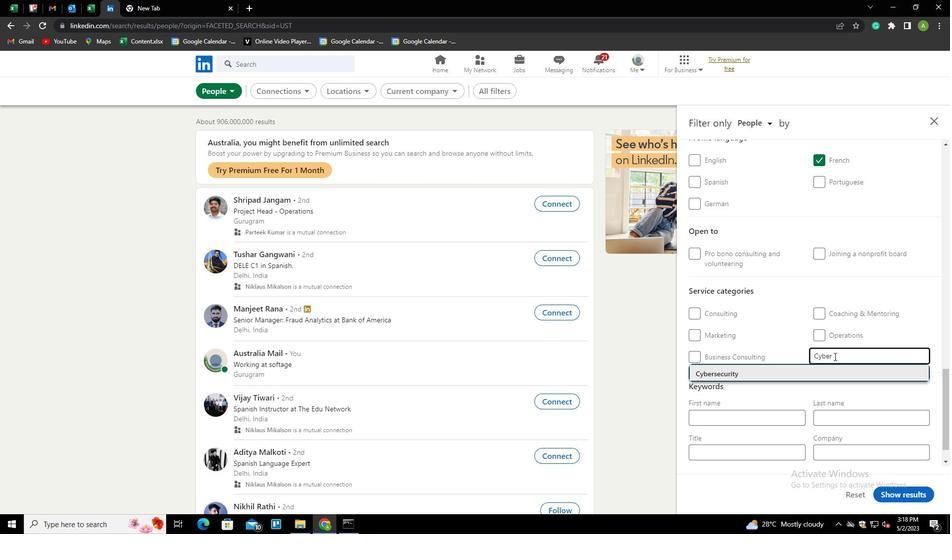 
Action: Mouse scrolled (834, 356) with delta (0, 0)
Screenshot: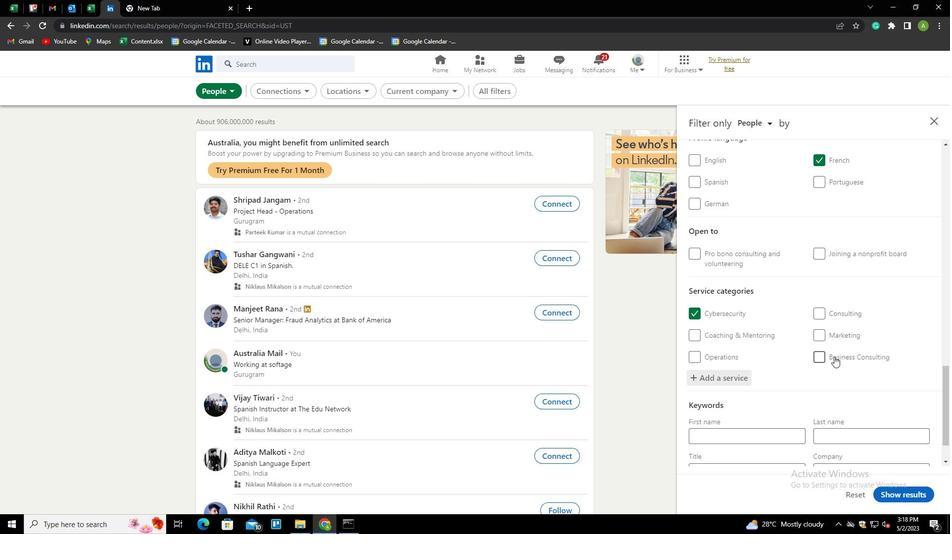 
Action: Mouse scrolled (834, 356) with delta (0, 0)
Screenshot: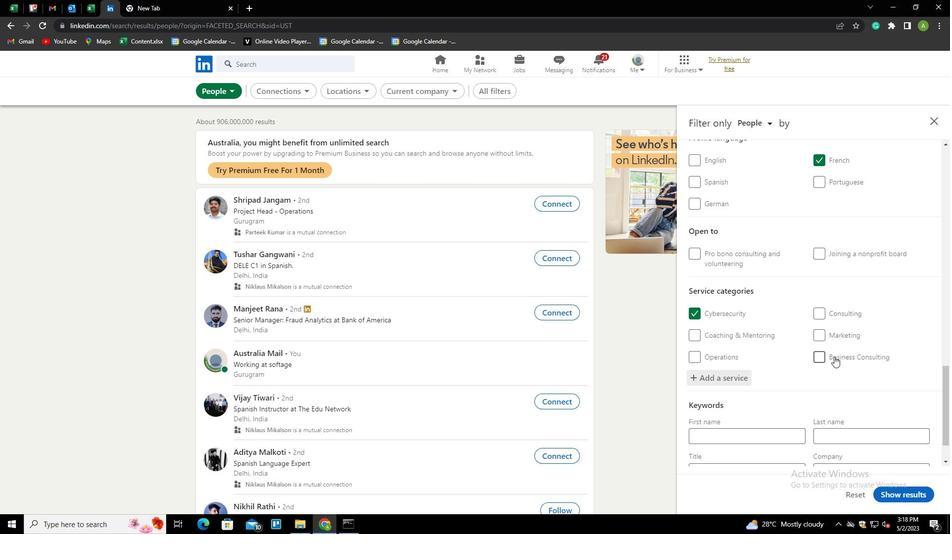 
Action: Mouse scrolled (834, 356) with delta (0, 0)
Screenshot: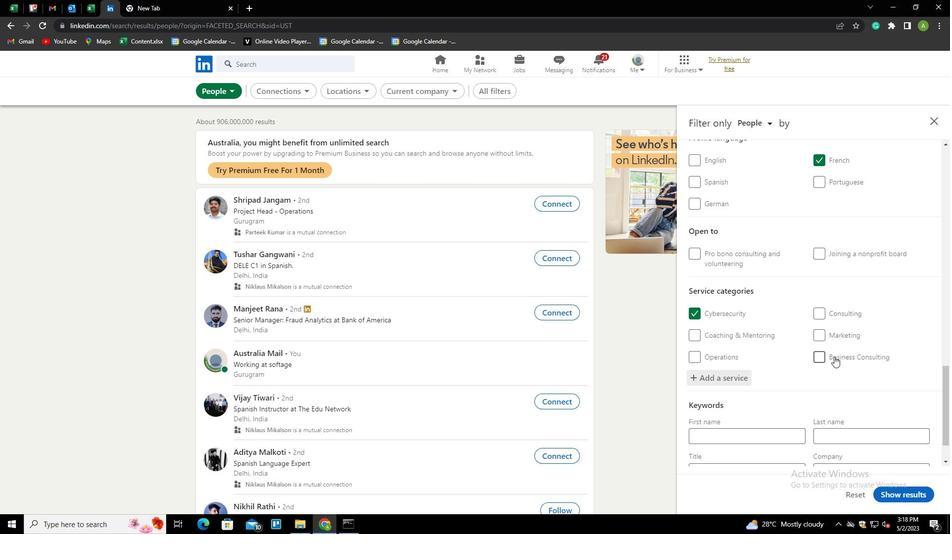 
Action: Mouse scrolled (834, 356) with delta (0, 0)
Screenshot: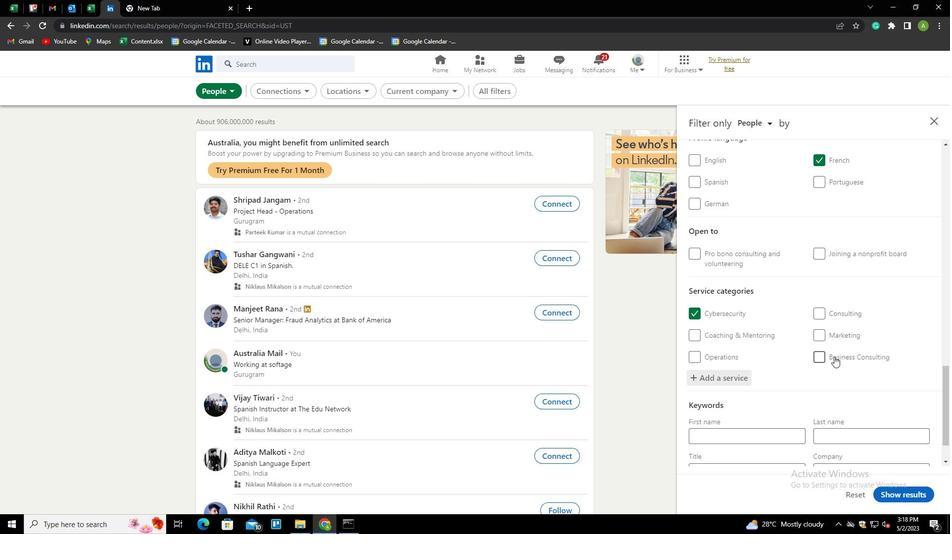 
Action: Mouse scrolled (834, 356) with delta (0, 0)
Screenshot: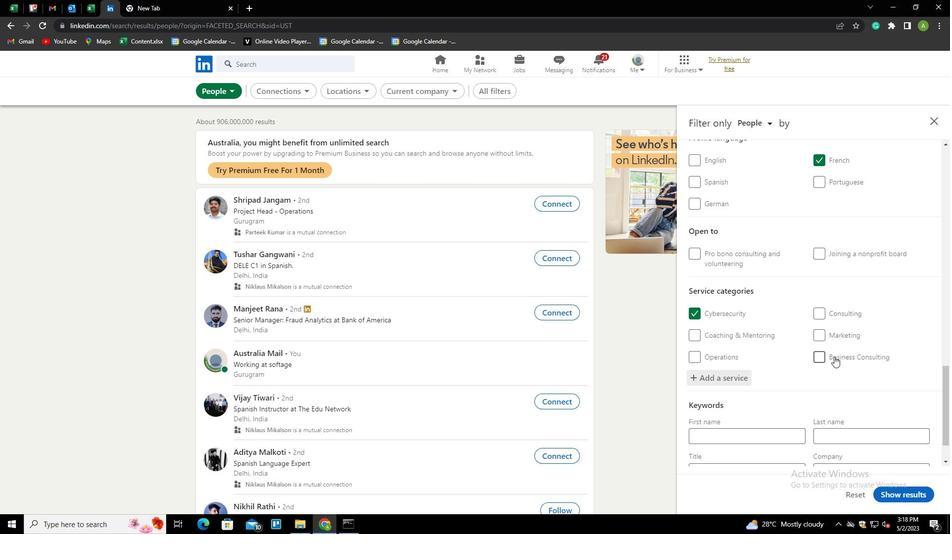 
Action: Mouse scrolled (834, 356) with delta (0, 0)
Screenshot: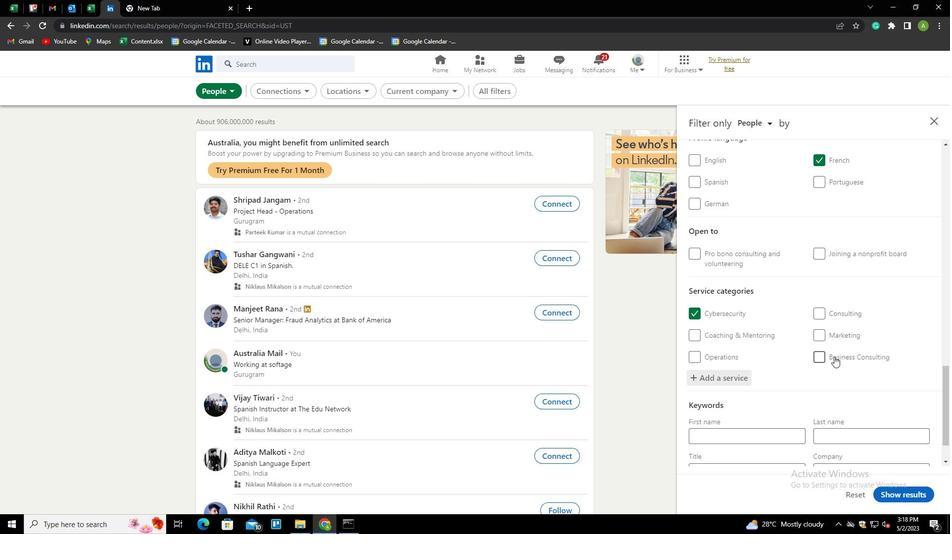 
Action: Mouse scrolled (834, 356) with delta (0, 0)
Screenshot: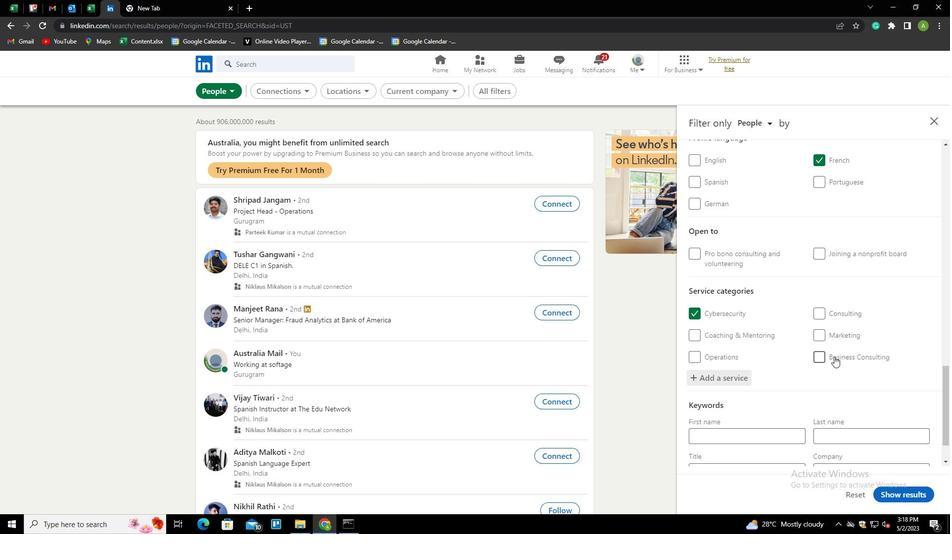 
Action: Mouse scrolled (834, 356) with delta (0, 0)
Screenshot: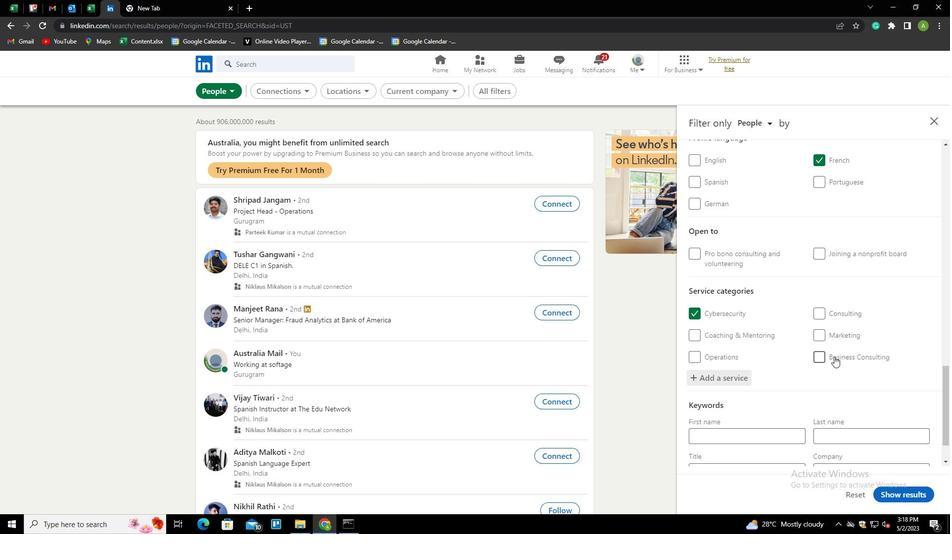 
Action: Mouse moved to (750, 421)
Screenshot: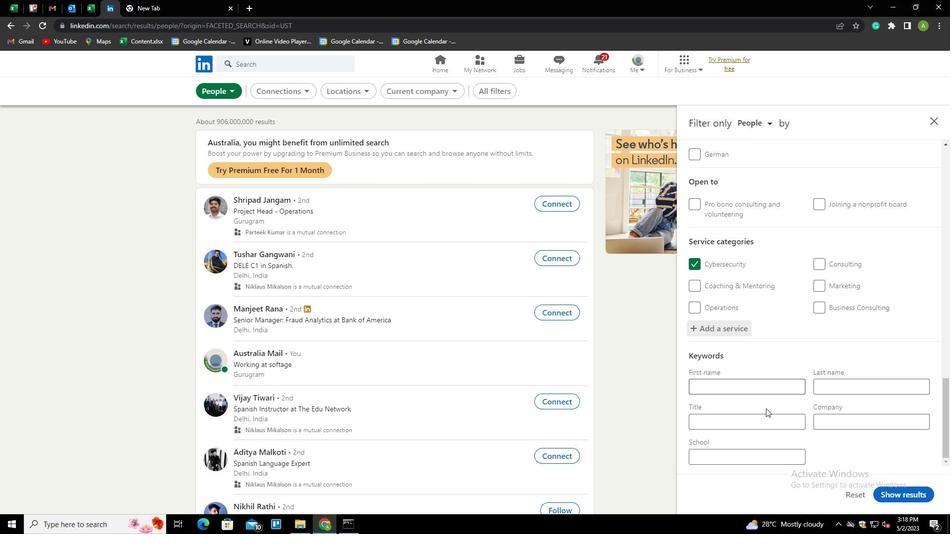 
Action: Mouse pressed left at (750, 421)
Screenshot: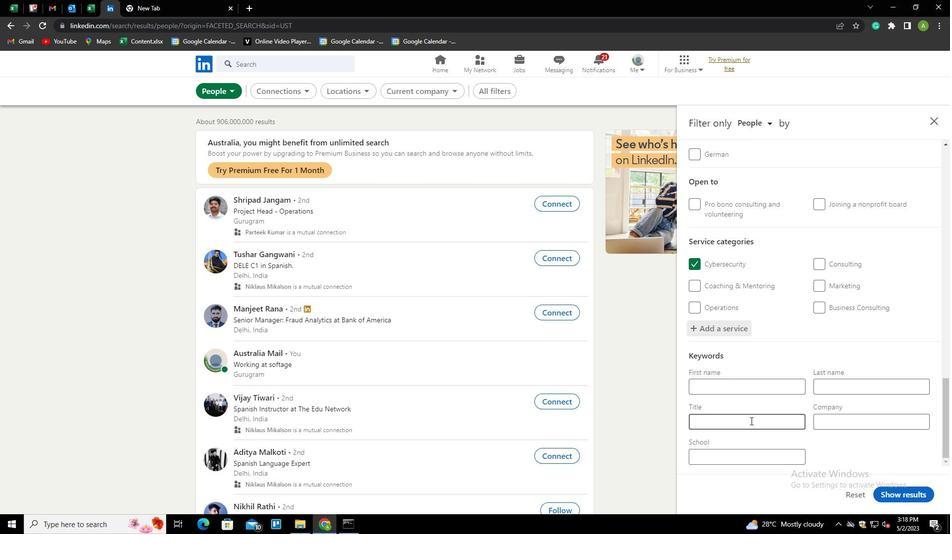 
Action: Key pressed <Key.shift>ESTATE<Key.space><Key.shift>BROLER<Key.backspace><Key.backspace>KER<Key.backspace><Key.backspace><Key.backspace><Key.backspace>KER
Screenshot: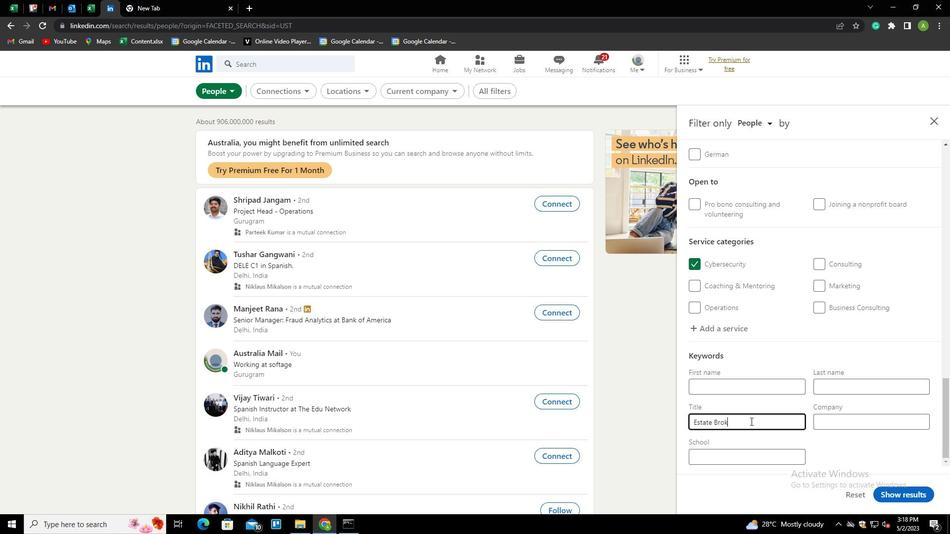 
Action: Mouse moved to (846, 465)
Screenshot: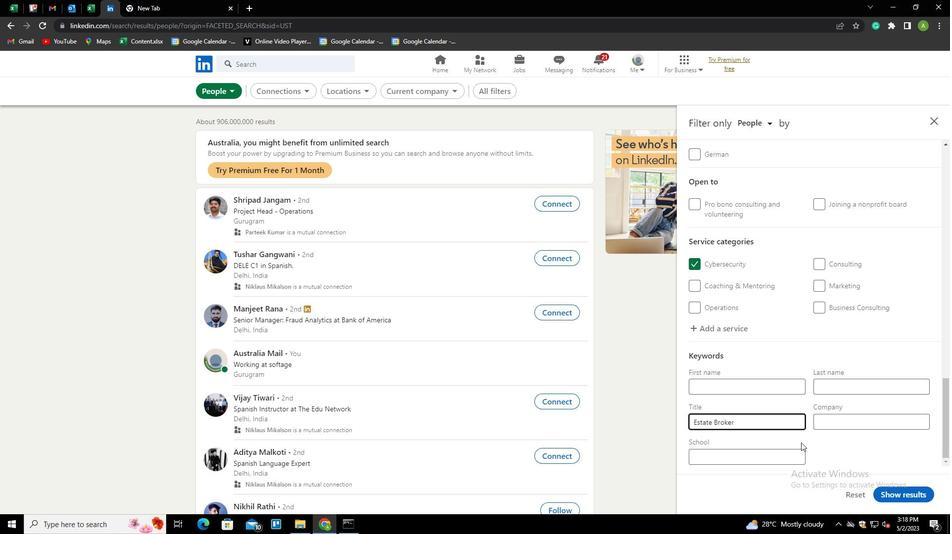 
Action: Mouse pressed left at (846, 465)
Screenshot: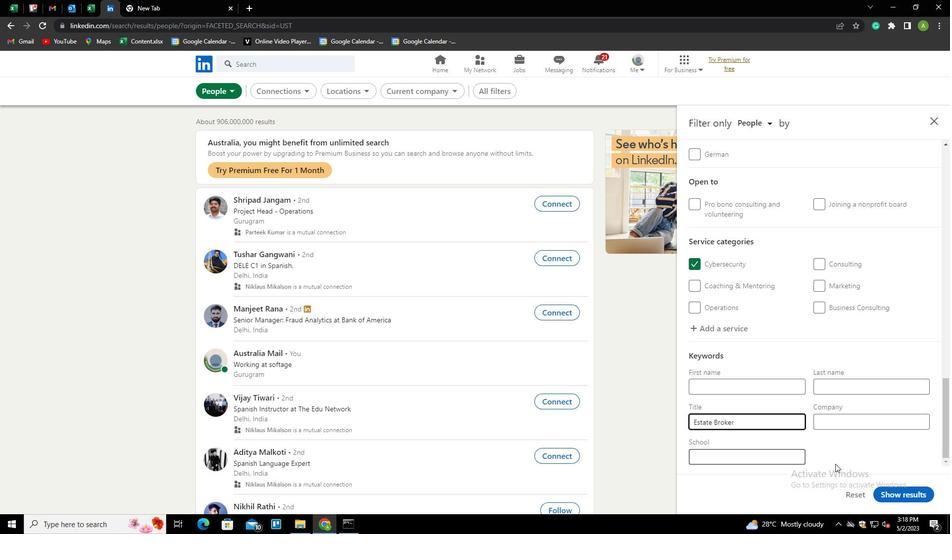 
Action: Mouse moved to (907, 493)
Screenshot: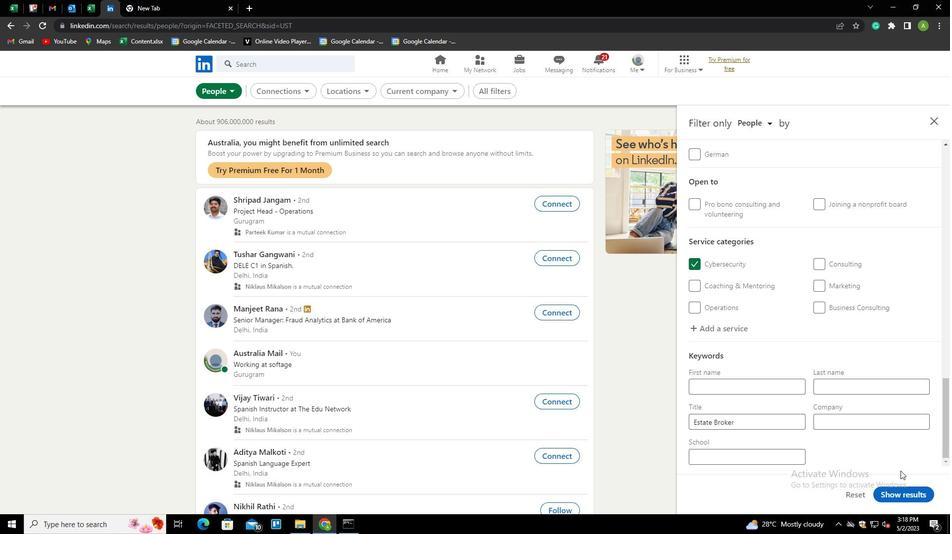 
Action: Mouse pressed left at (907, 493)
Screenshot: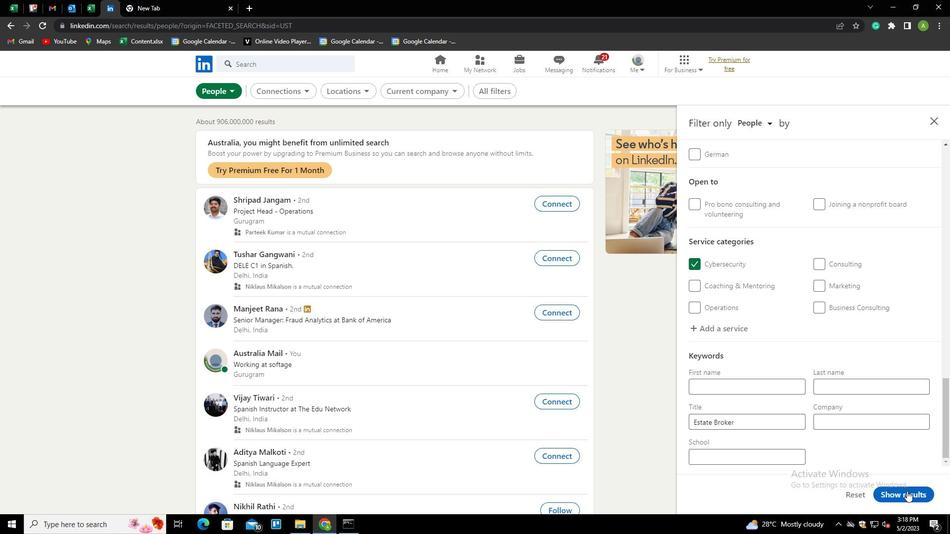 
